 Task: Search one way flight ticket for 2 adults, 4 children and 1 infant on lap in business from Tinian Island: Tinian International Airport (west Tinian) to Rockford: Chicago Rockford International Airport(was Northwest Chicagoland Regional Airport At Rockford) on 5-1-2023. Choice of flights is Alaska. Number of bags: 1 carry on bag. Price is upto 73000. Outbound departure time preference is 7:45.
Action: Mouse moved to (292, 502)
Screenshot: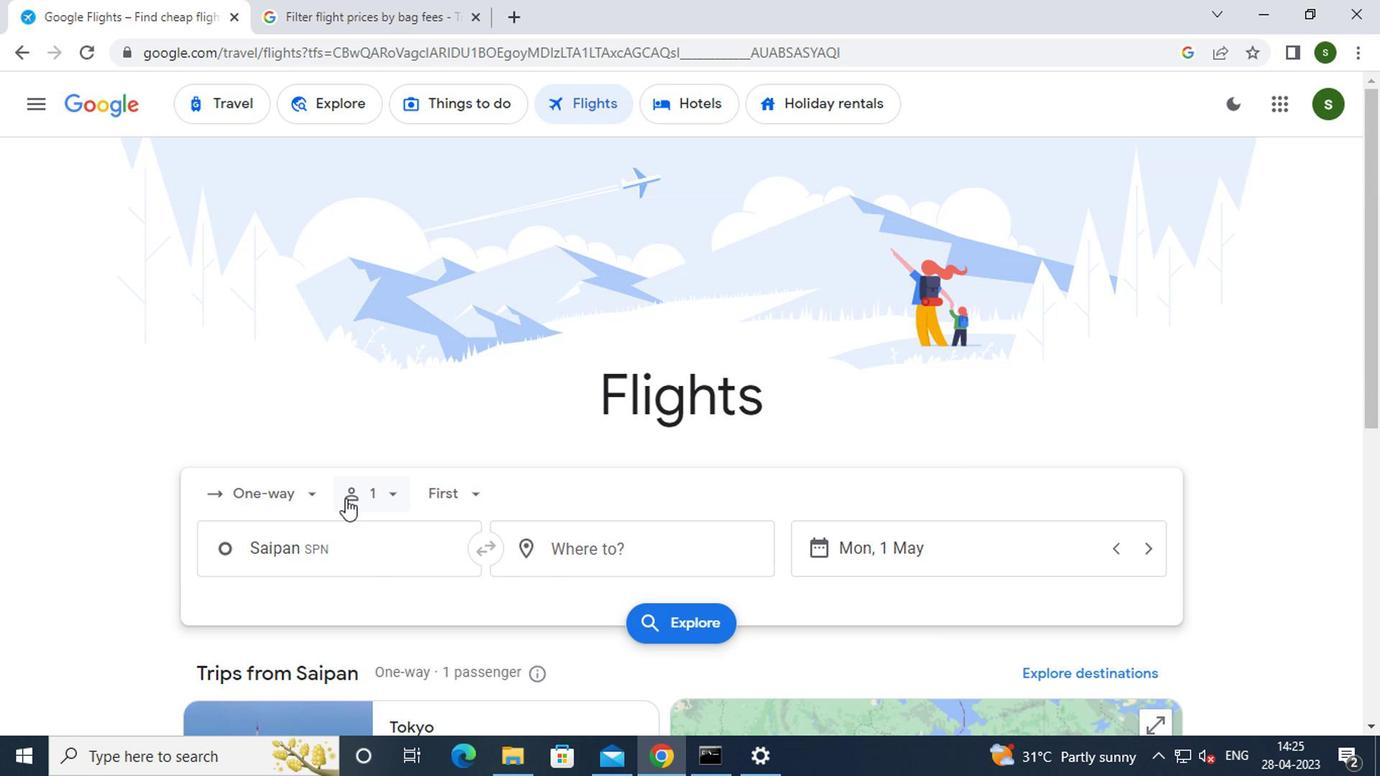 
Action: Mouse pressed left at (292, 502)
Screenshot: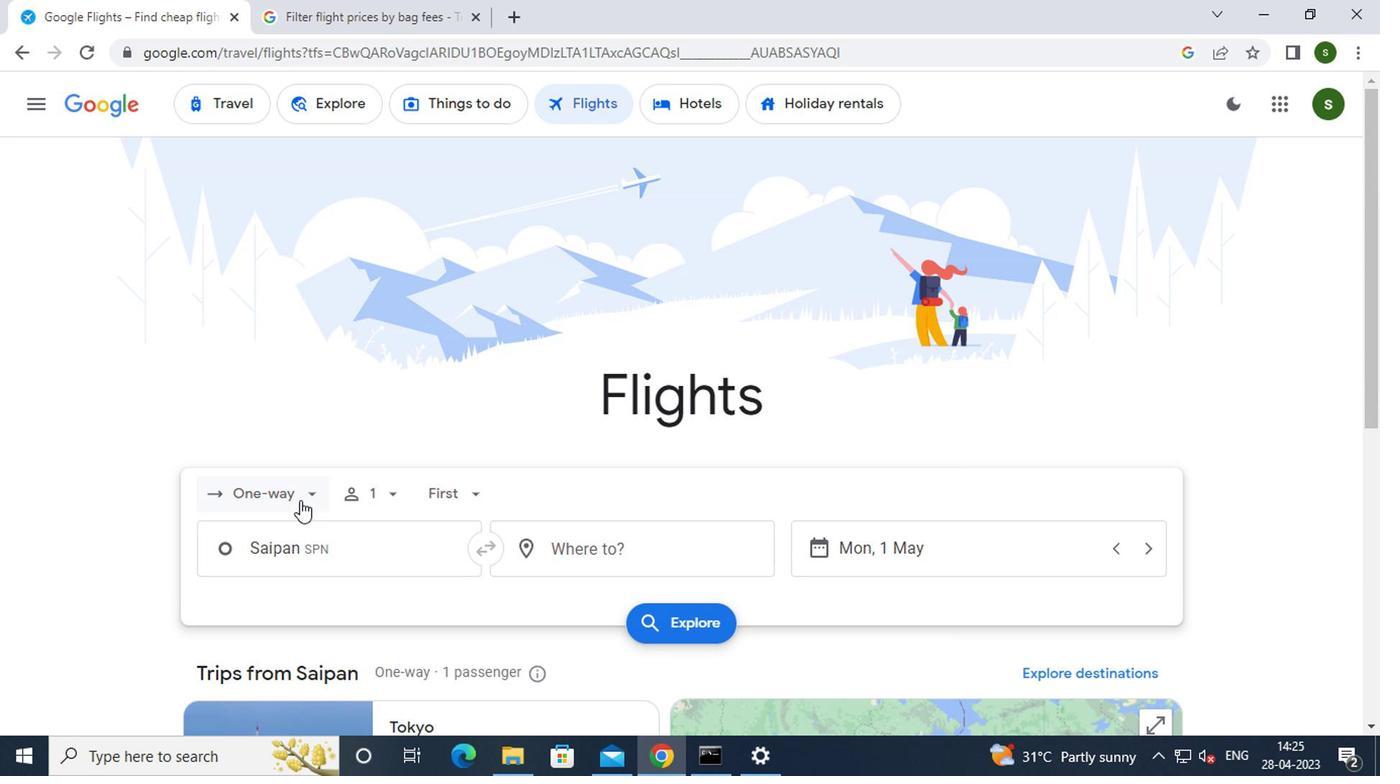 
Action: Mouse moved to (286, 601)
Screenshot: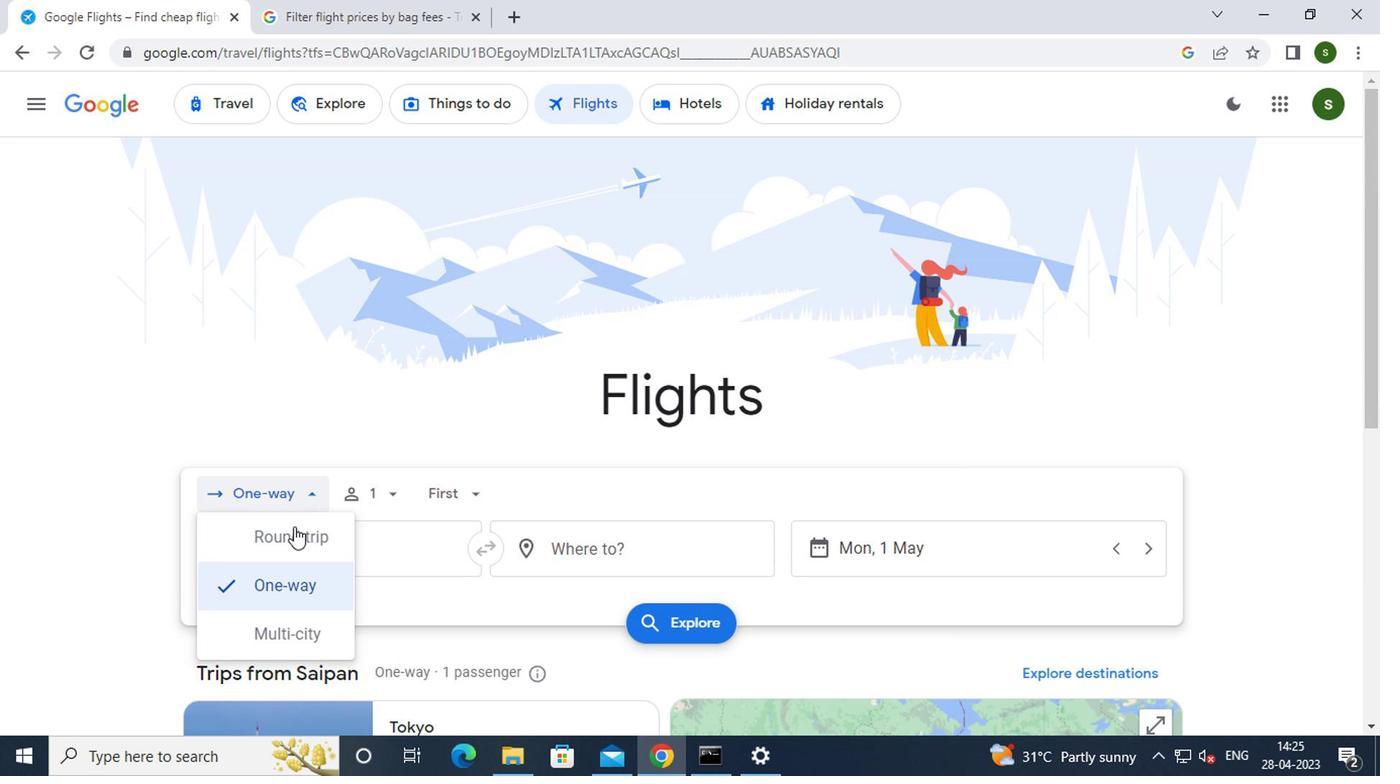 
Action: Mouse pressed left at (286, 601)
Screenshot: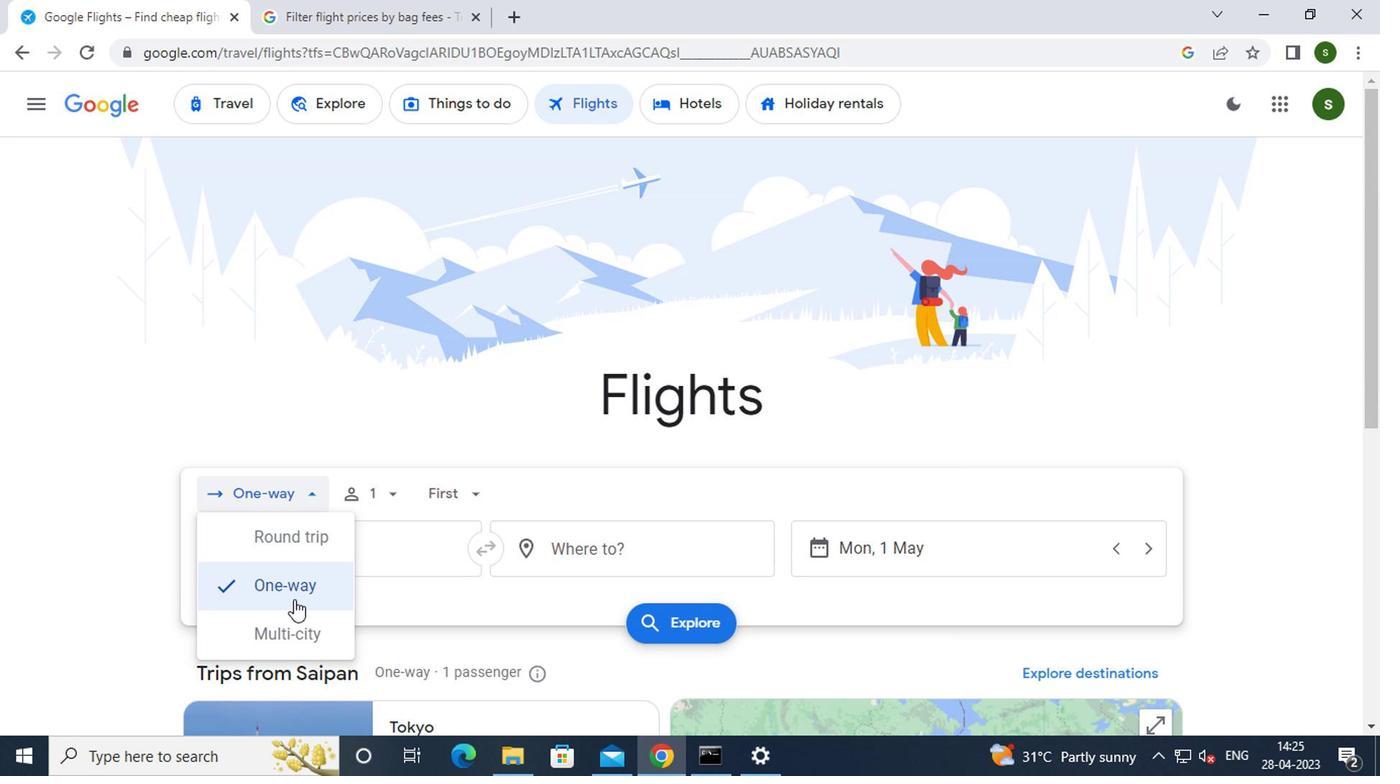 
Action: Mouse moved to (388, 486)
Screenshot: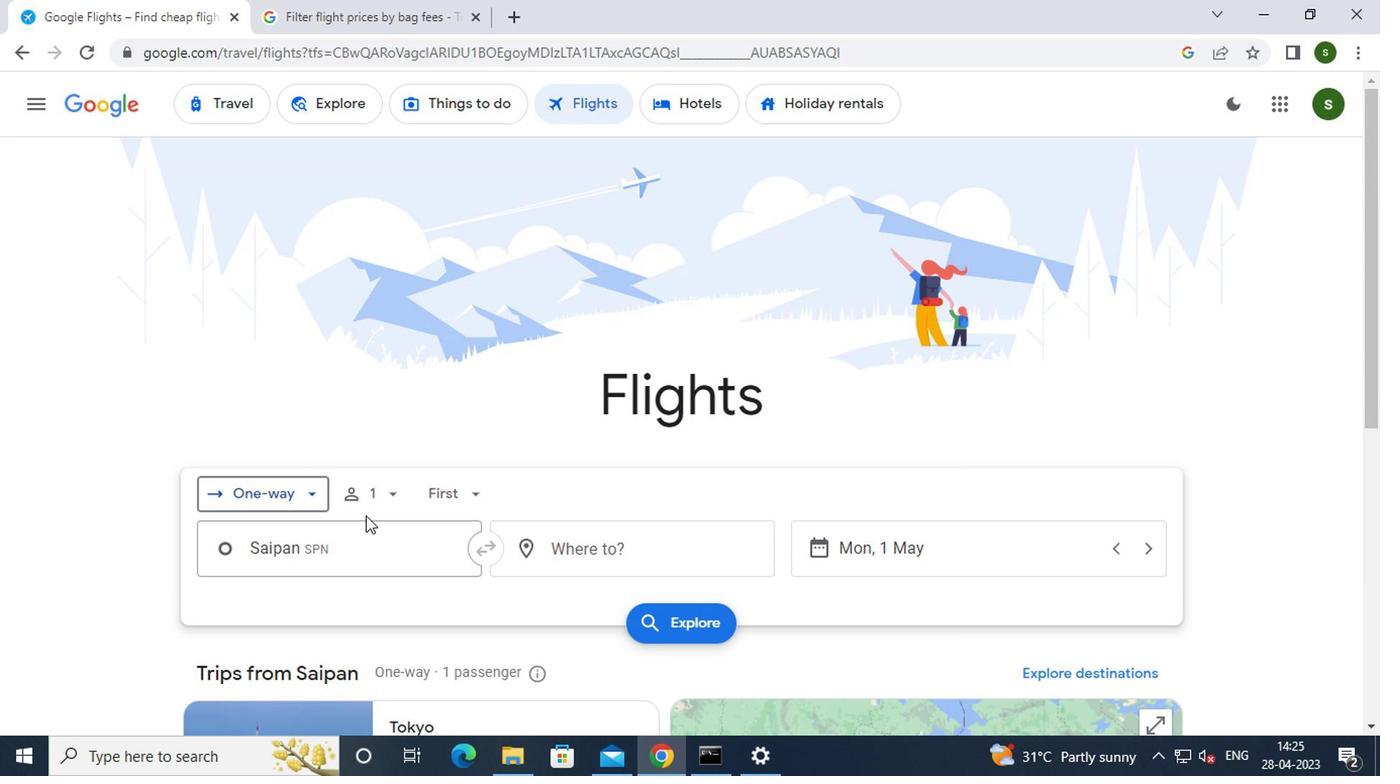 
Action: Mouse pressed left at (388, 486)
Screenshot: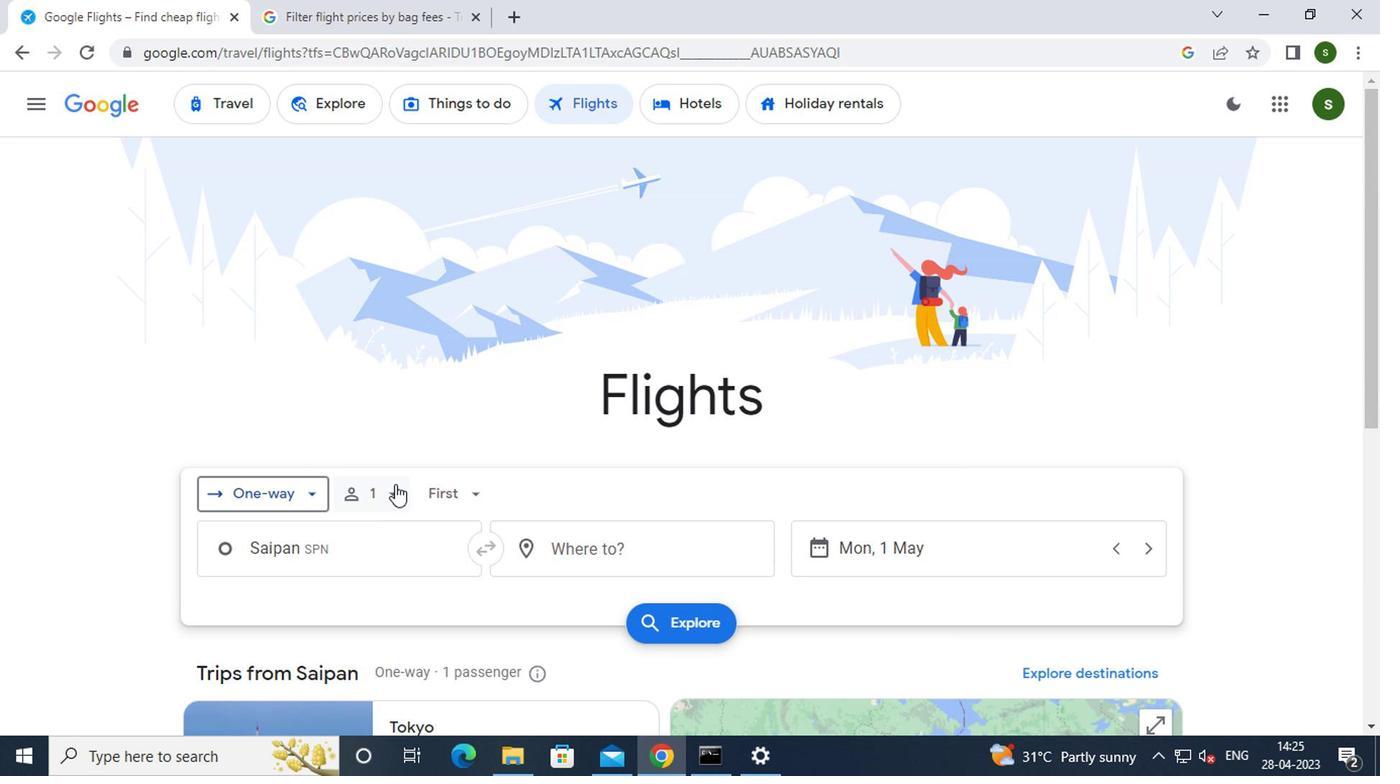 
Action: Mouse moved to (537, 542)
Screenshot: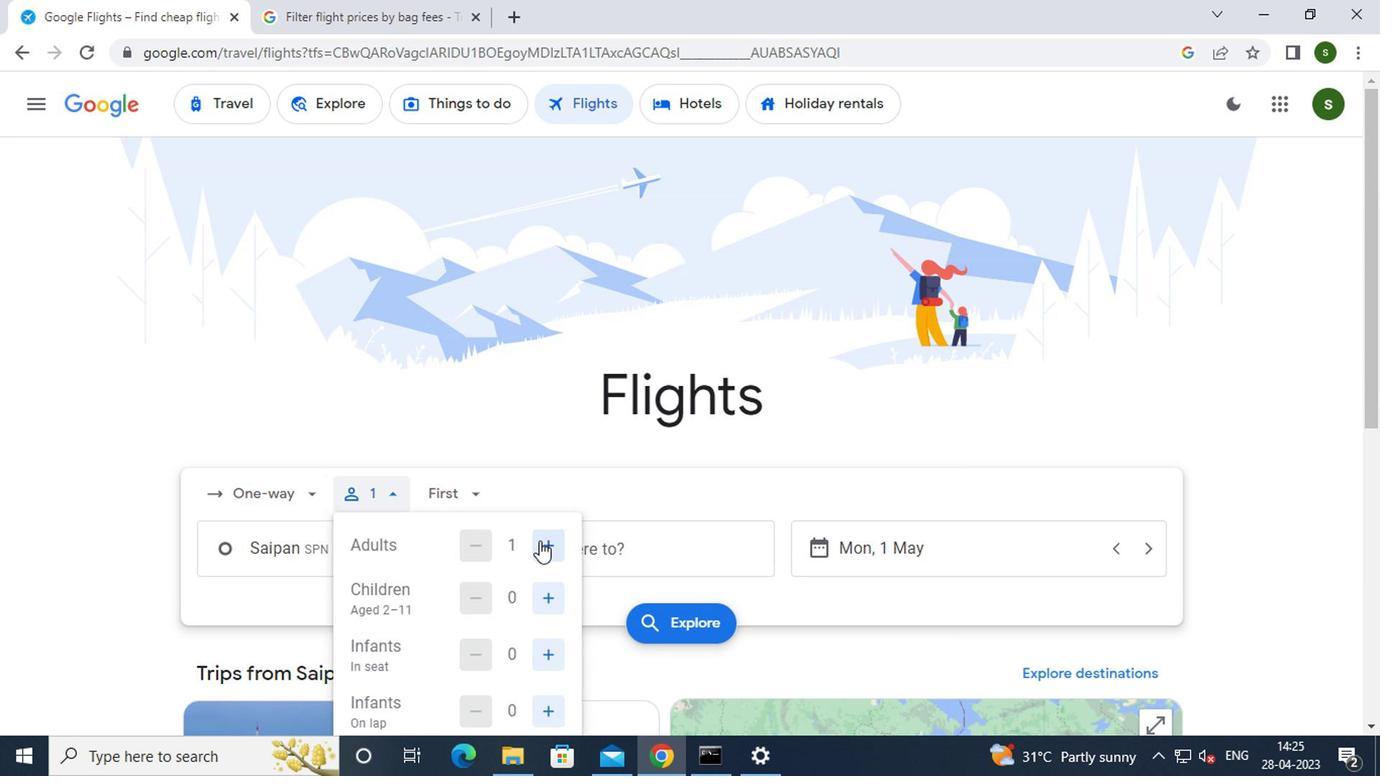 
Action: Mouse pressed left at (537, 542)
Screenshot: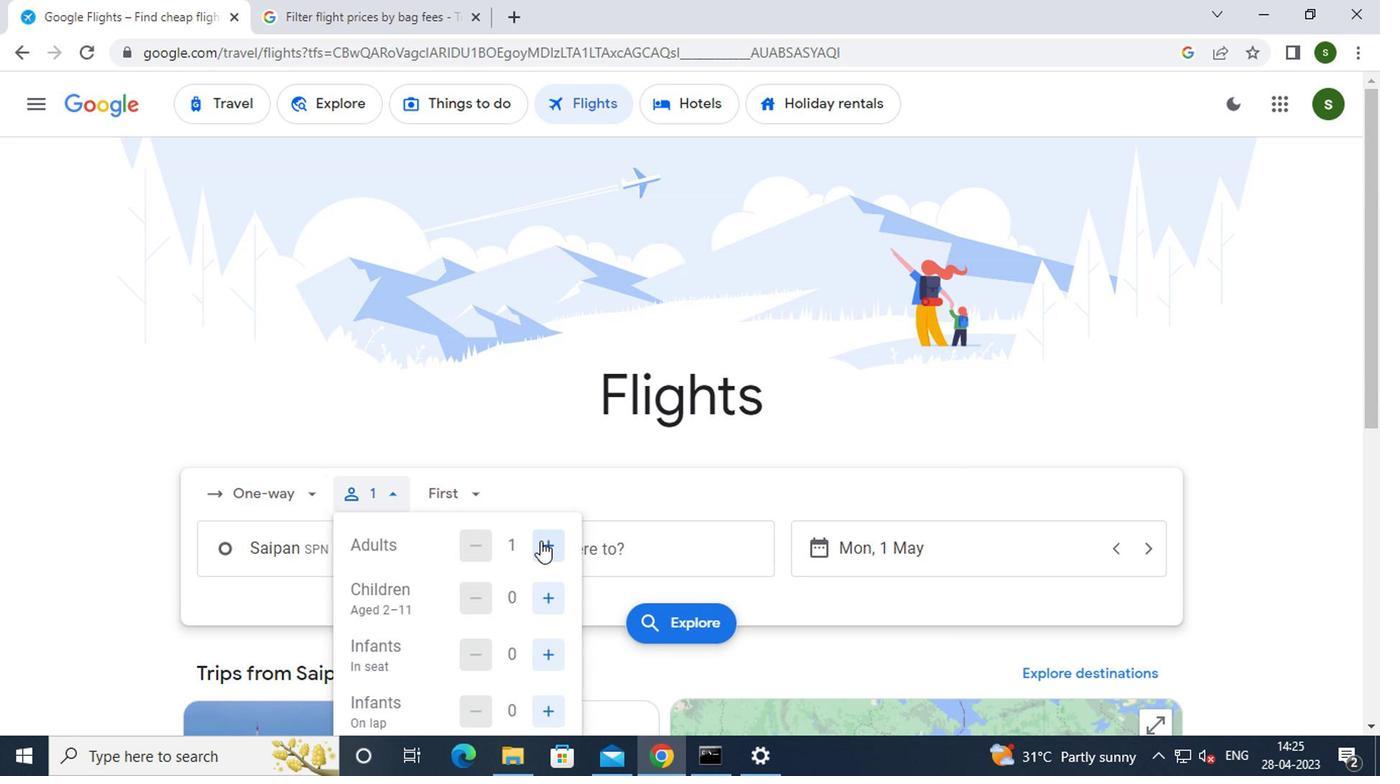 
Action: Mouse moved to (550, 592)
Screenshot: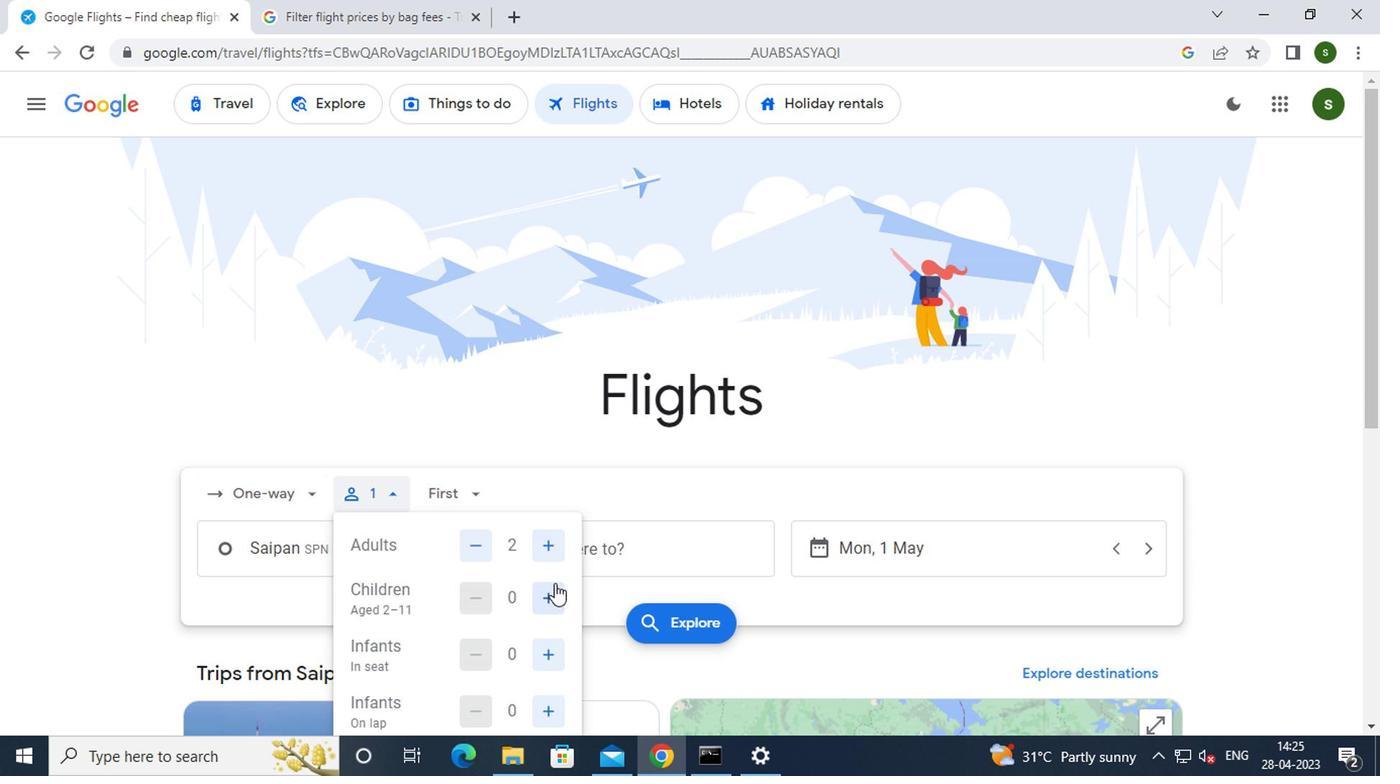 
Action: Mouse pressed left at (550, 592)
Screenshot: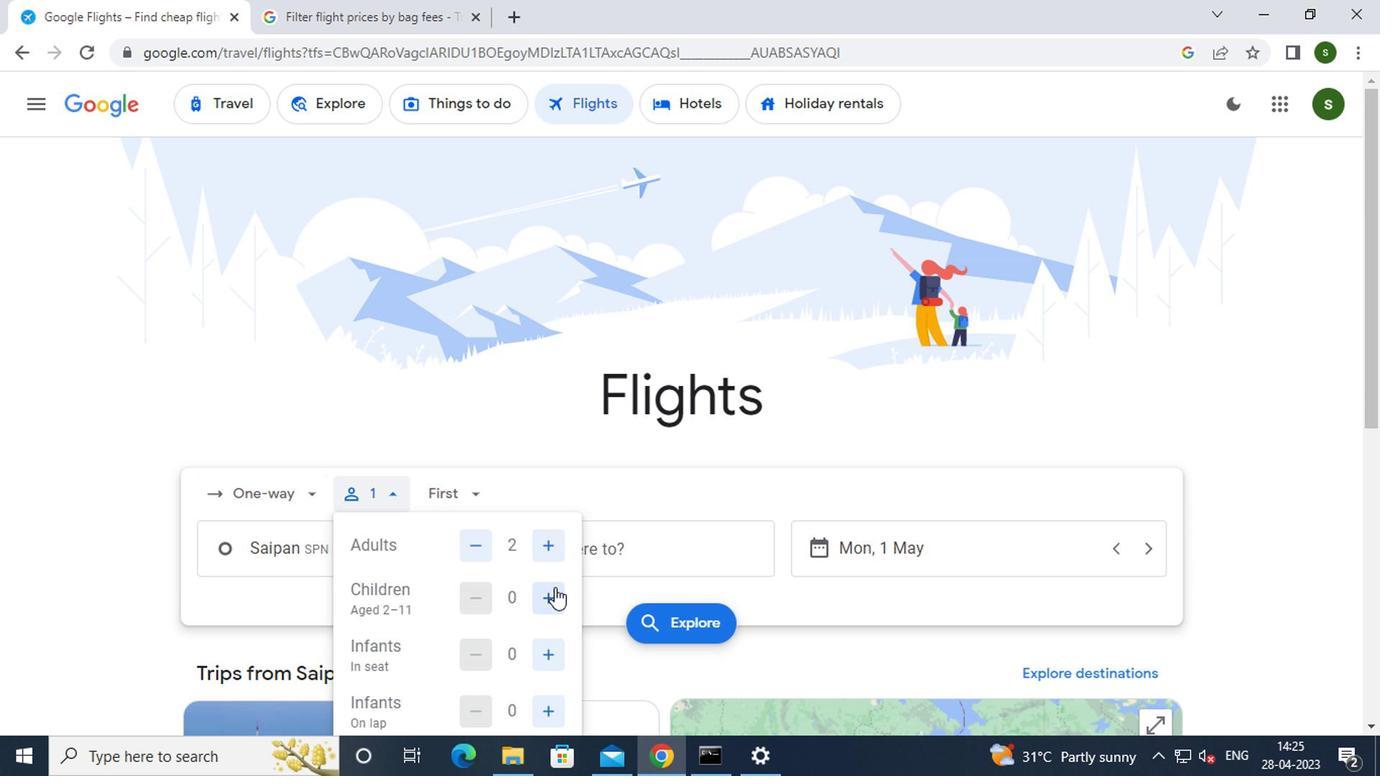 
Action: Mouse pressed left at (550, 592)
Screenshot: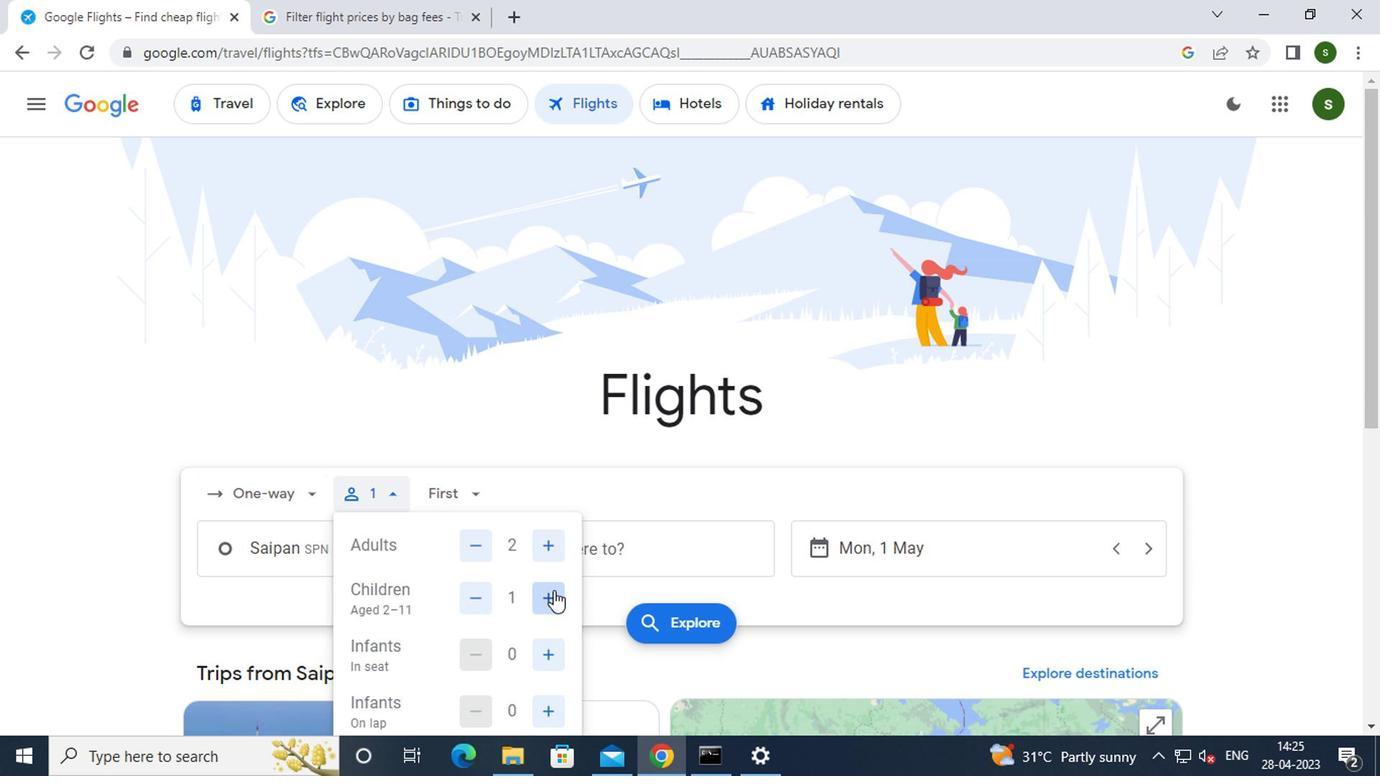 
Action: Mouse pressed left at (550, 592)
Screenshot: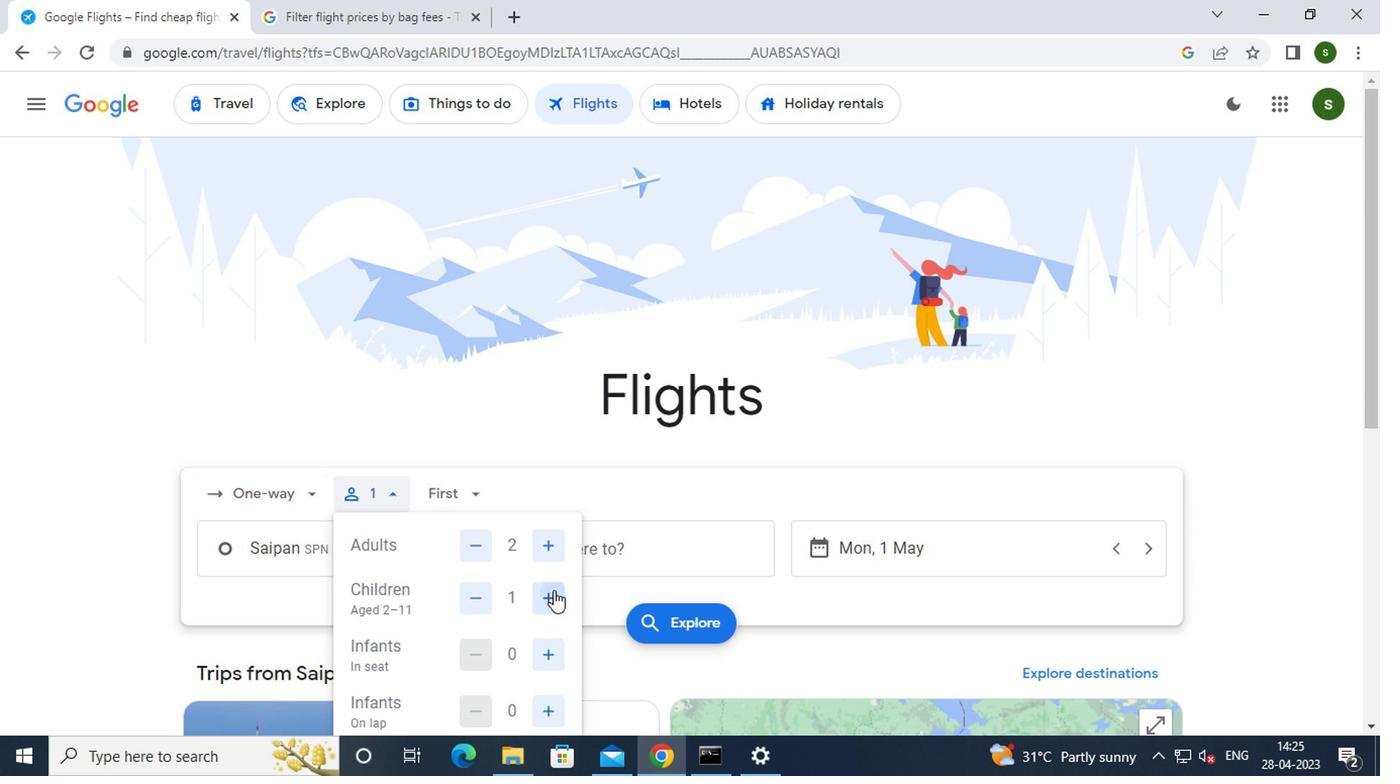 
Action: Mouse pressed left at (550, 592)
Screenshot: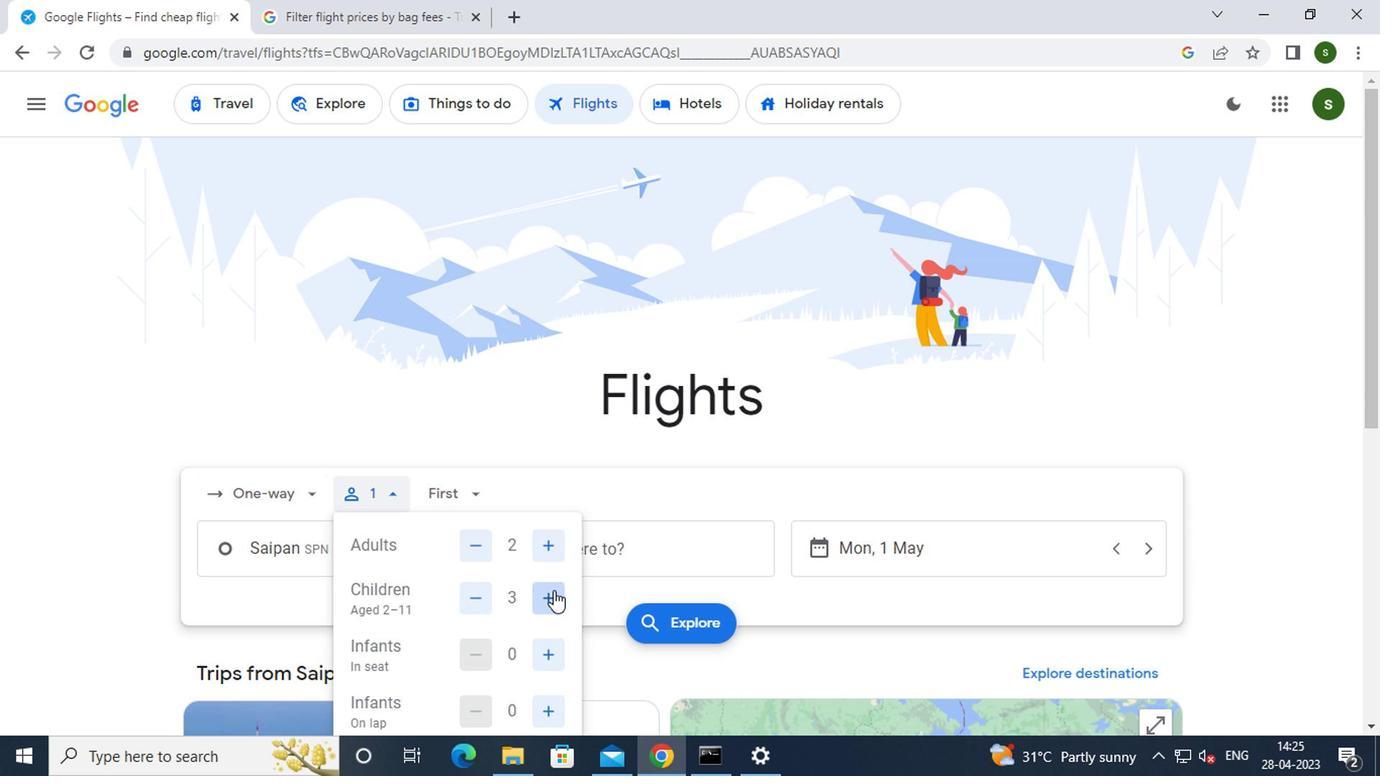 
Action: Mouse moved to (543, 713)
Screenshot: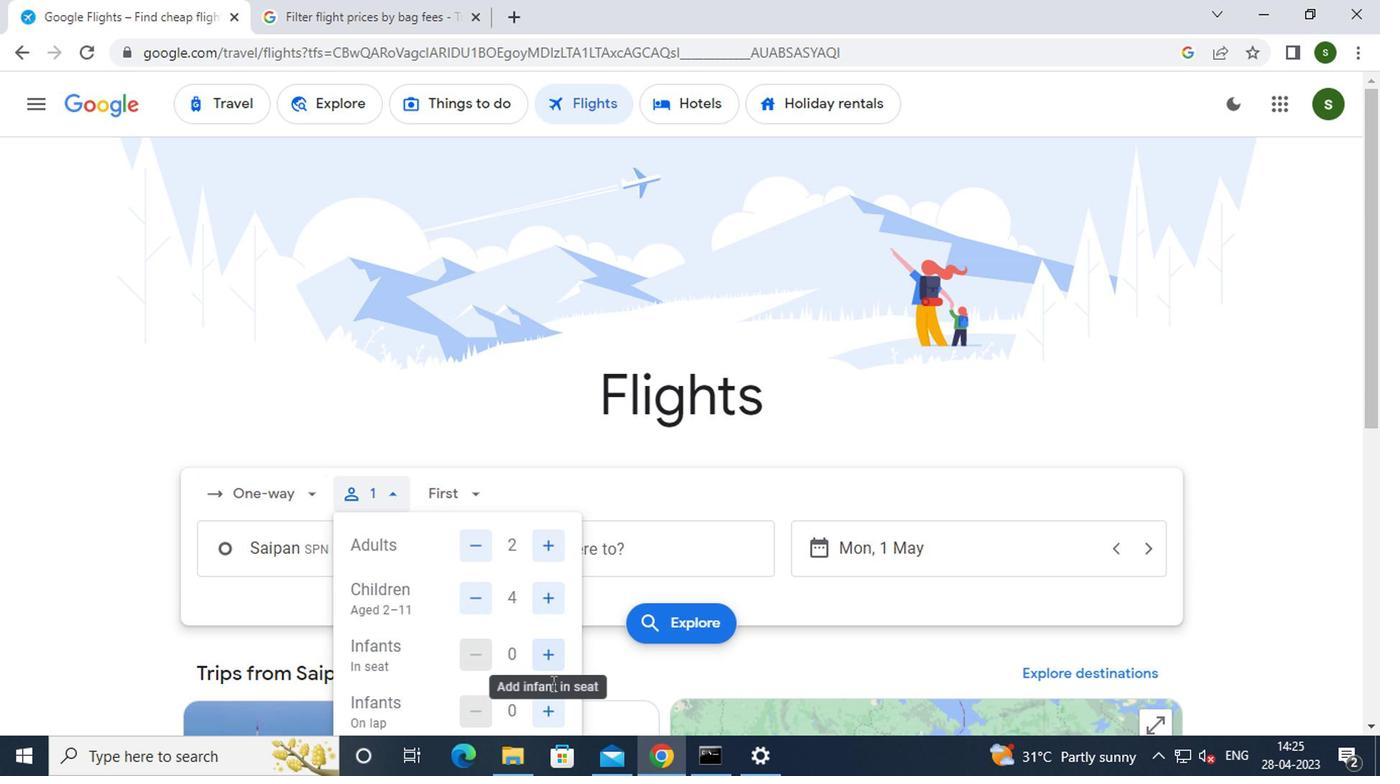 
Action: Mouse pressed left at (543, 713)
Screenshot: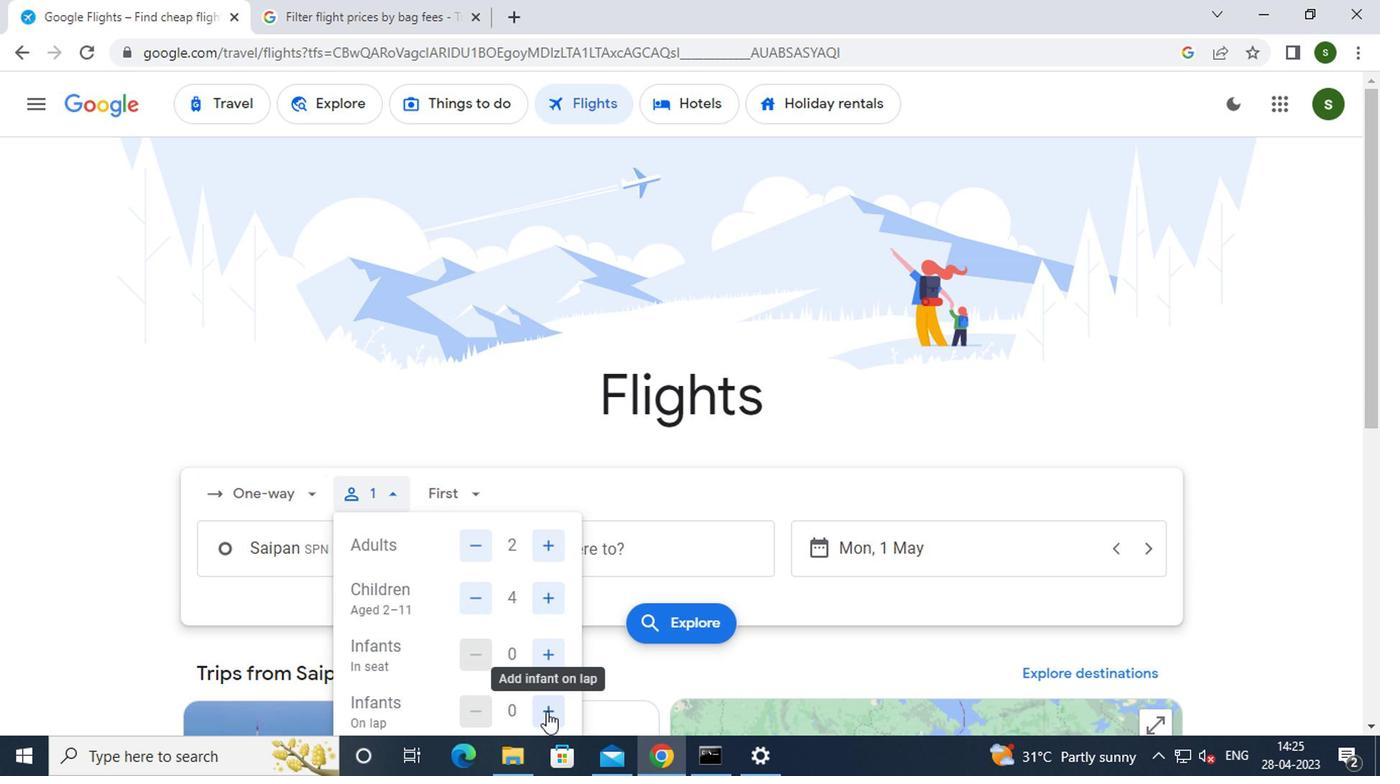 
Action: Mouse moved to (483, 494)
Screenshot: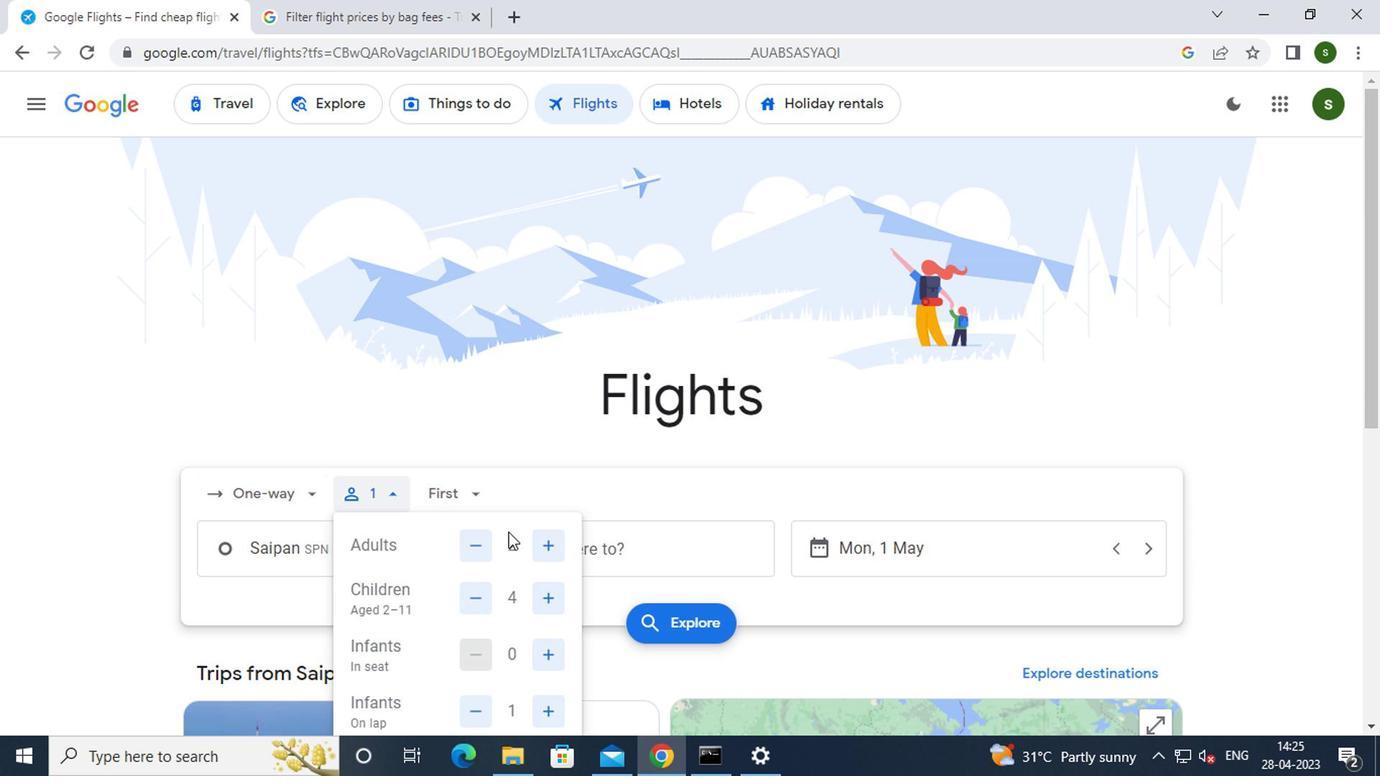 
Action: Mouse pressed left at (483, 494)
Screenshot: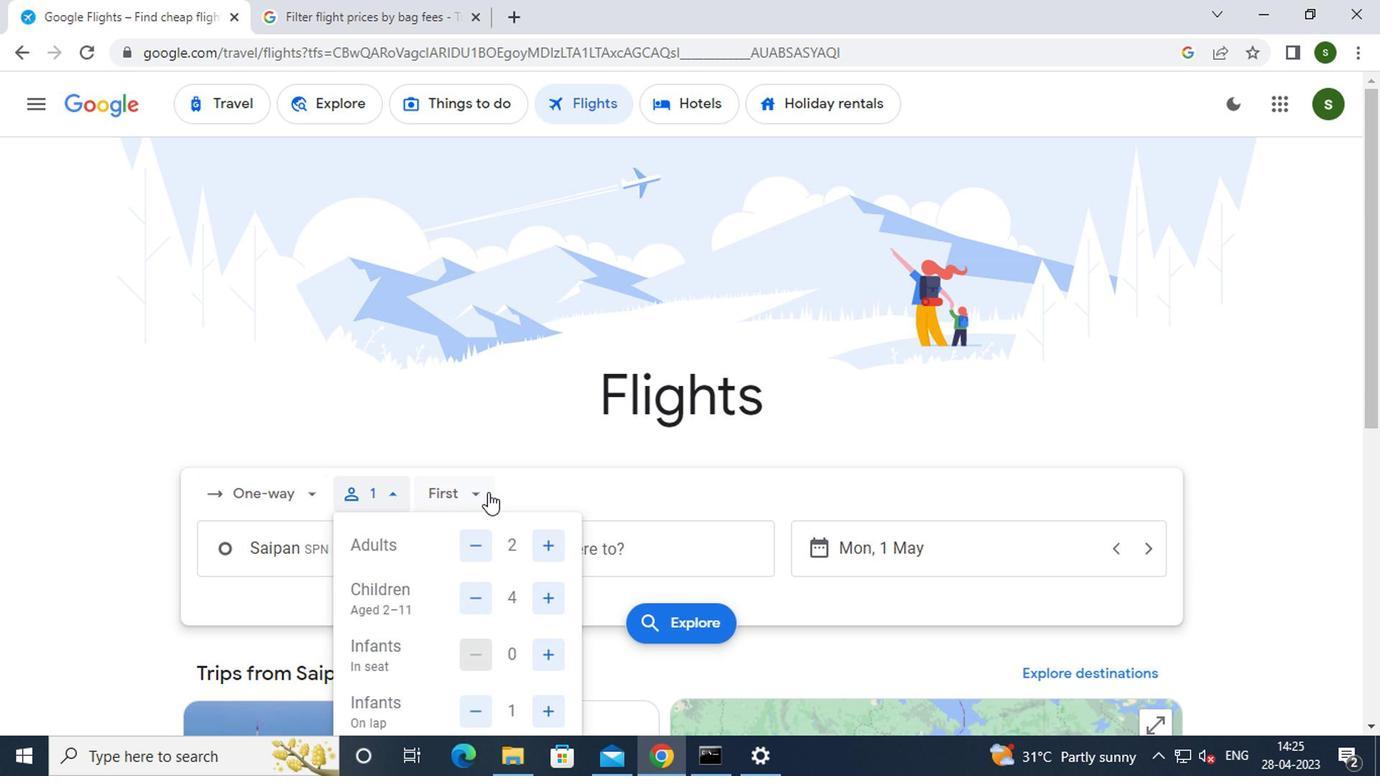 
Action: Mouse moved to (506, 624)
Screenshot: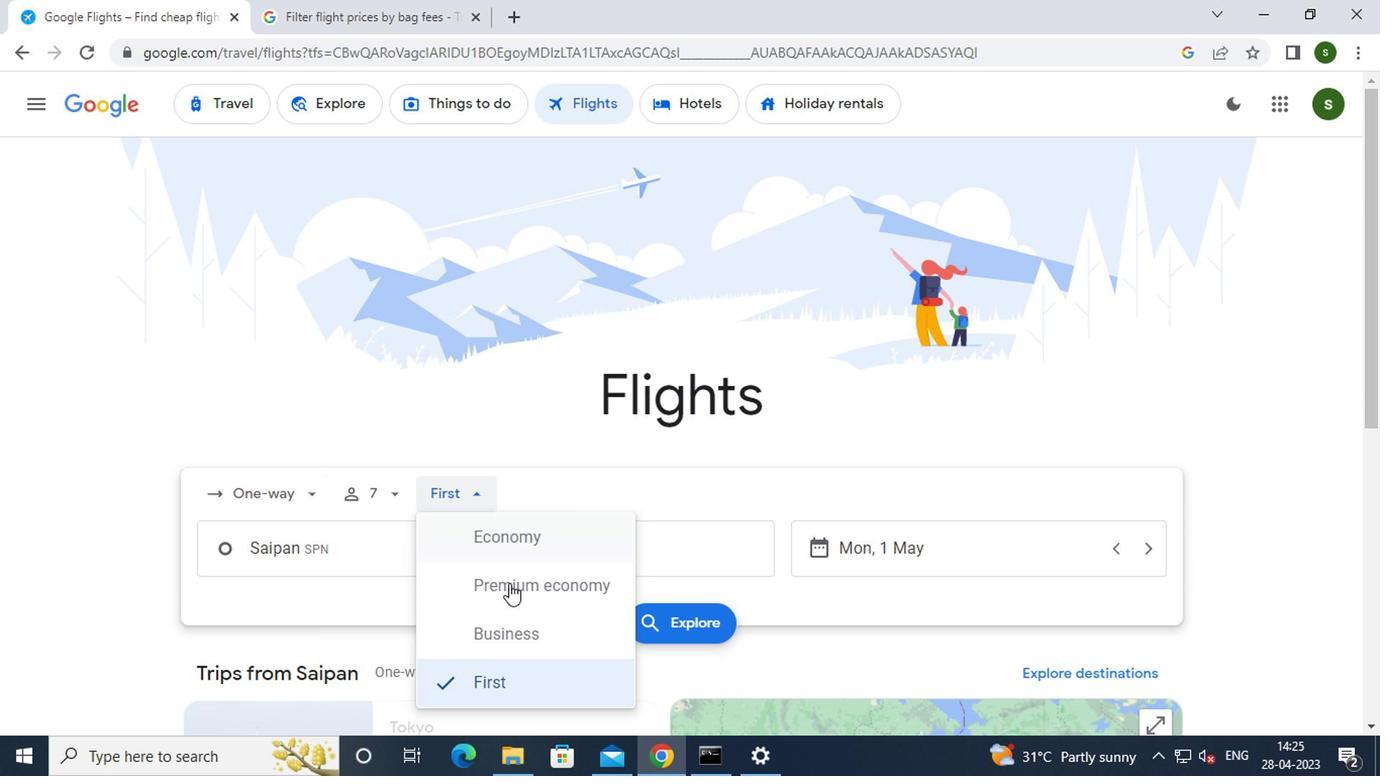 
Action: Mouse pressed left at (506, 624)
Screenshot: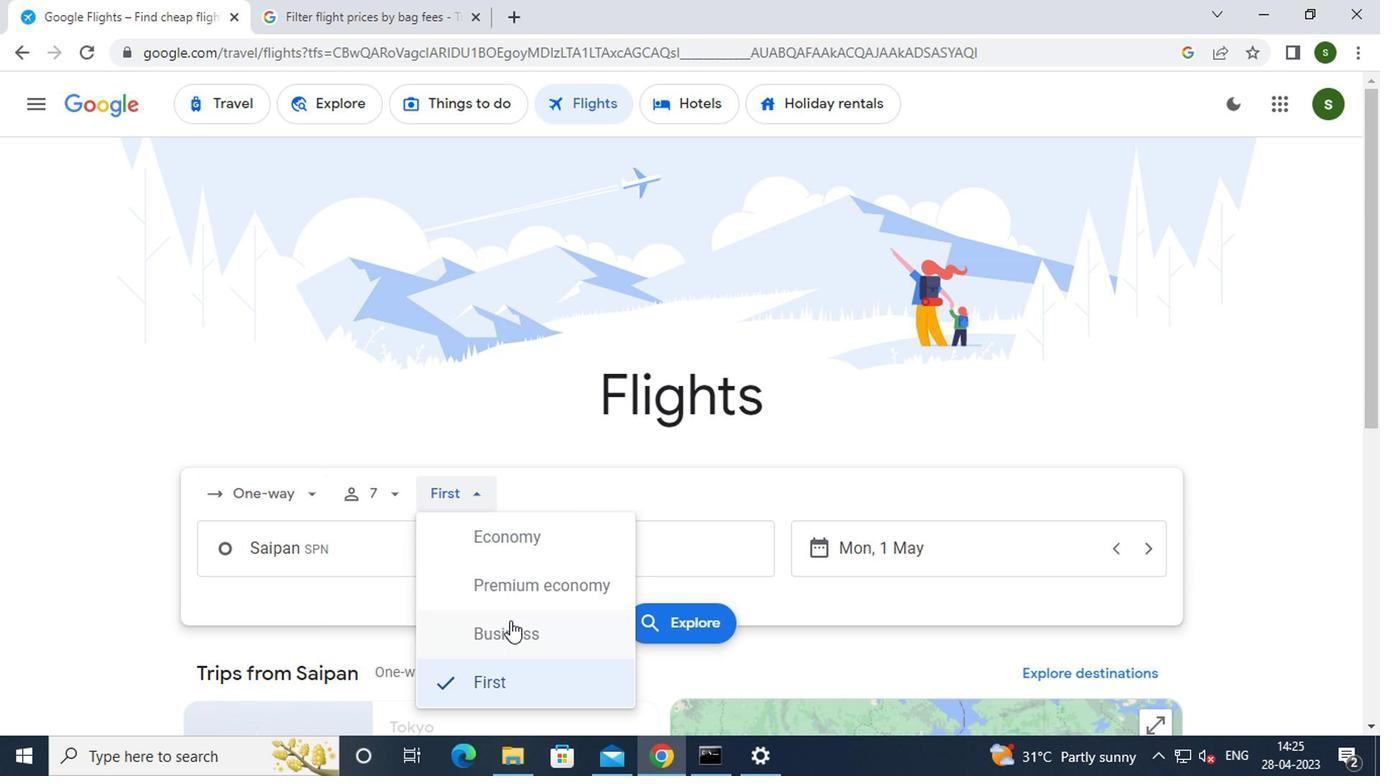 
Action: Mouse moved to (347, 554)
Screenshot: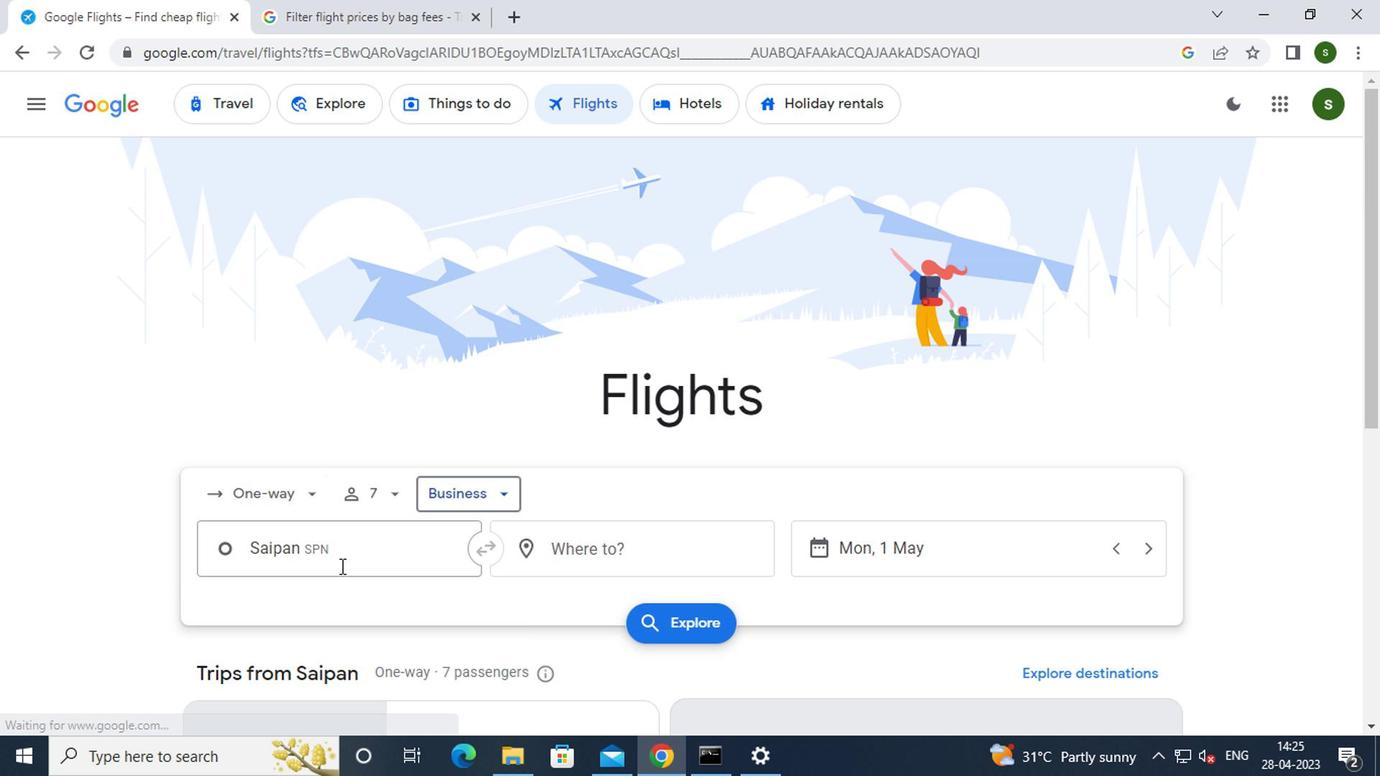 
Action: Mouse pressed left at (347, 554)
Screenshot: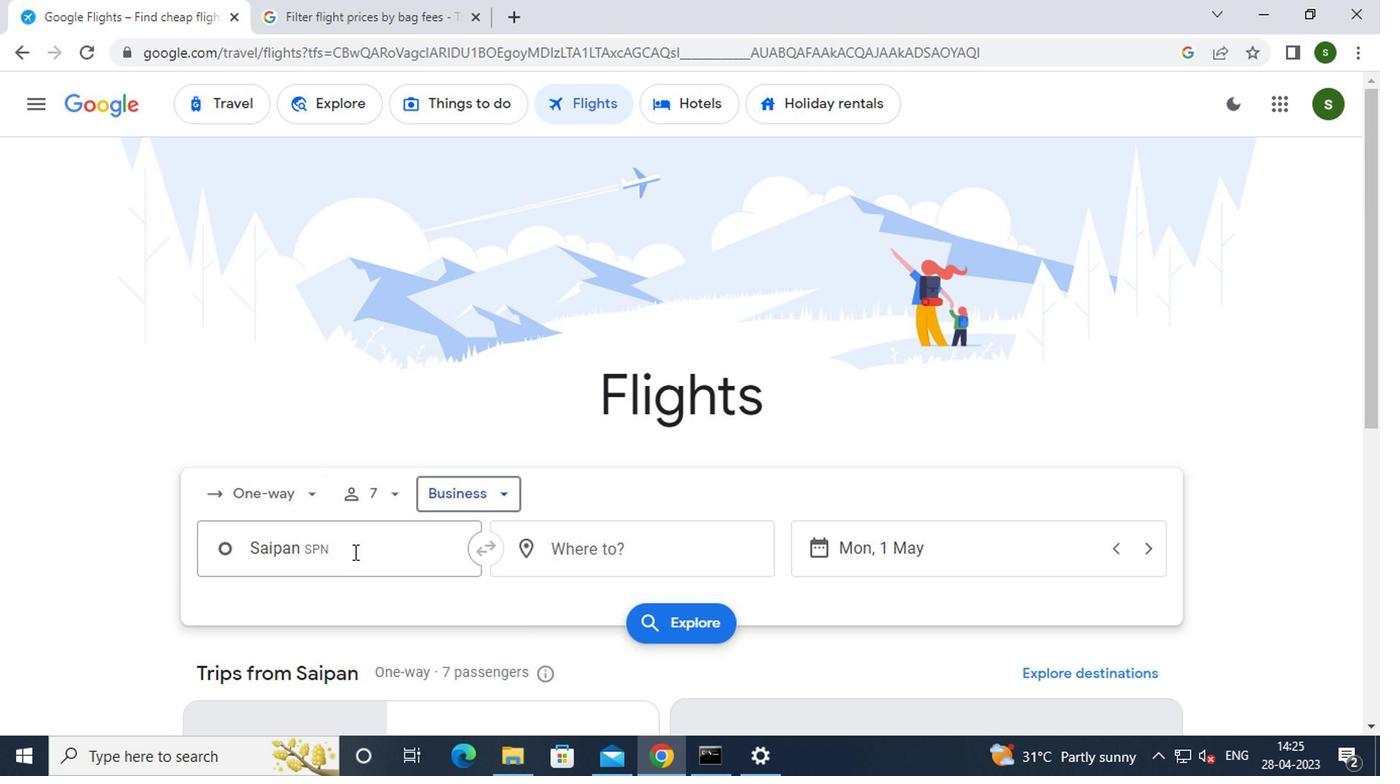 
Action: Key pressed t<Key.caps_lock>inian
Screenshot: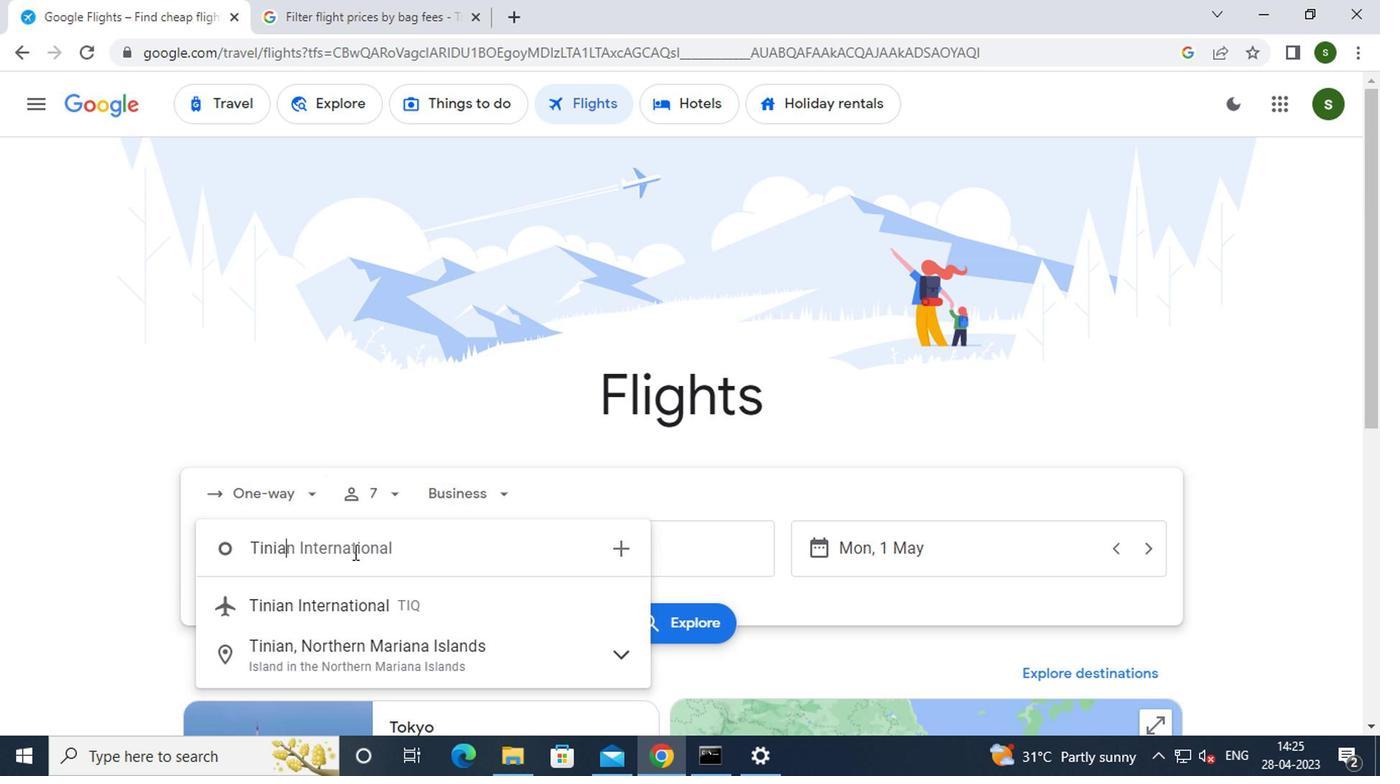 
Action: Mouse moved to (424, 607)
Screenshot: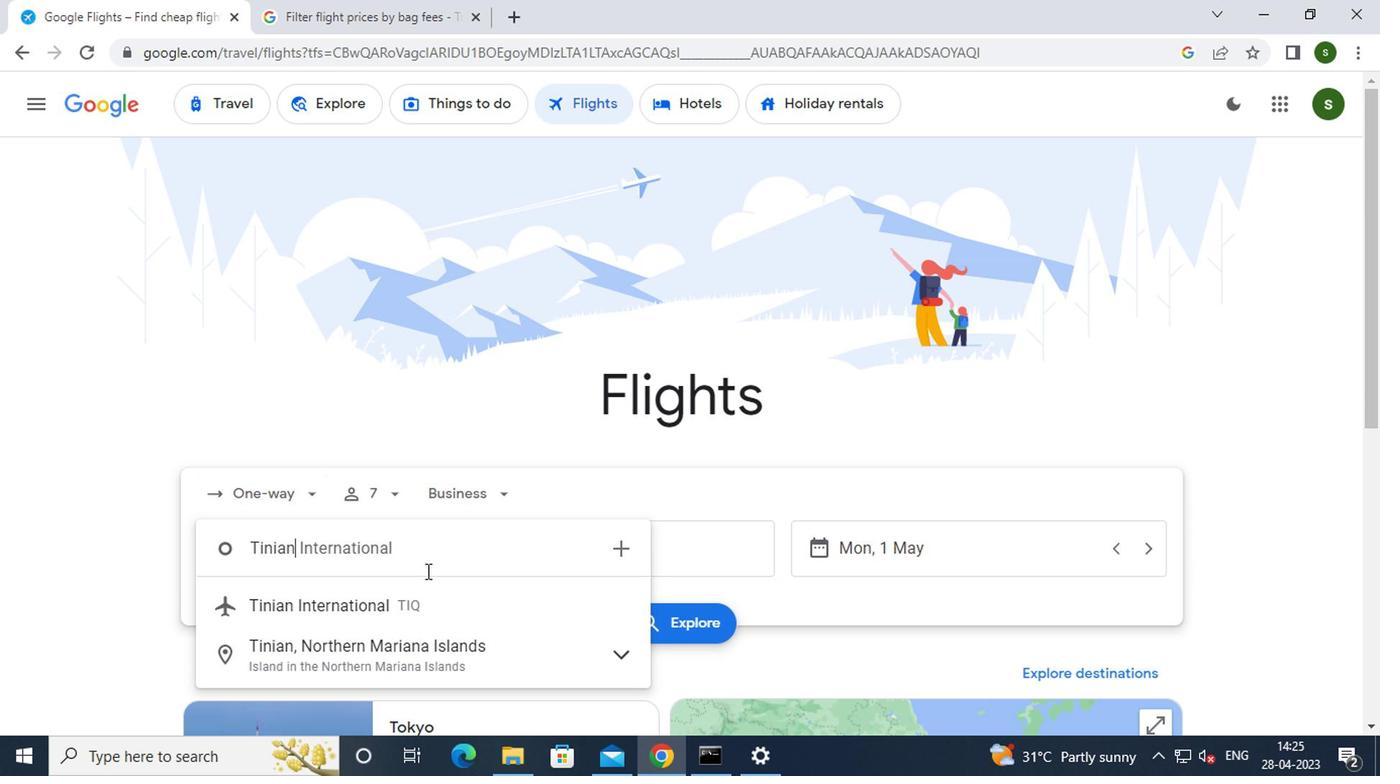 
Action: Mouse pressed left at (424, 607)
Screenshot: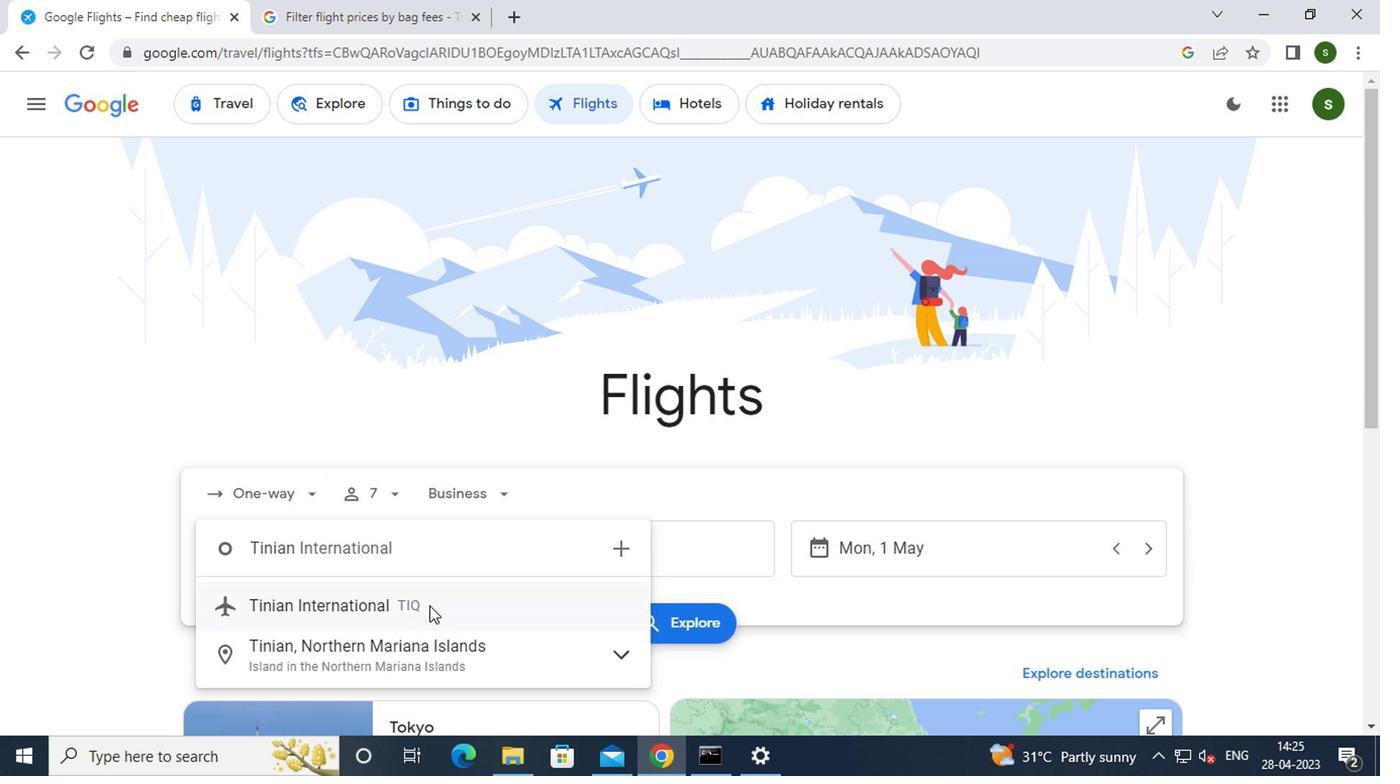 
Action: Mouse moved to (630, 545)
Screenshot: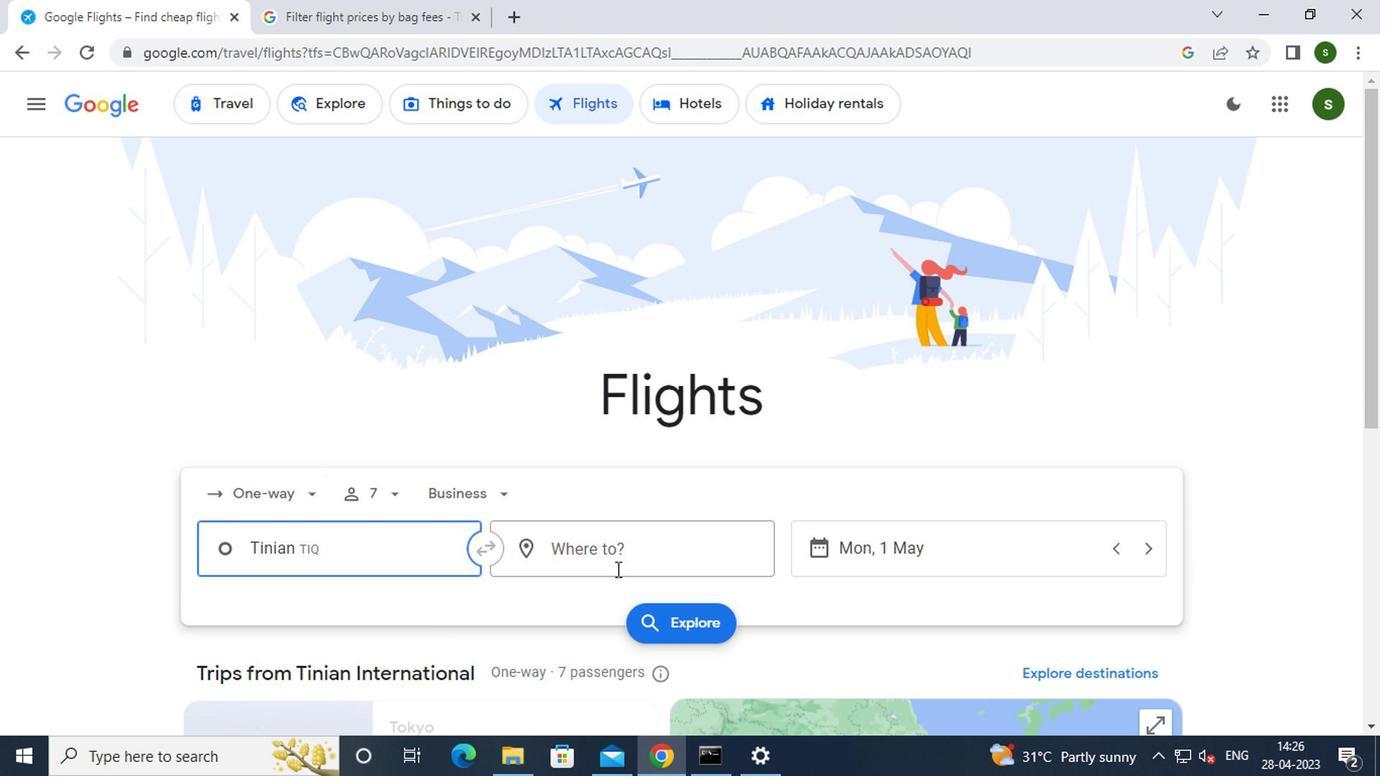 
Action: Mouse pressed left at (630, 545)
Screenshot: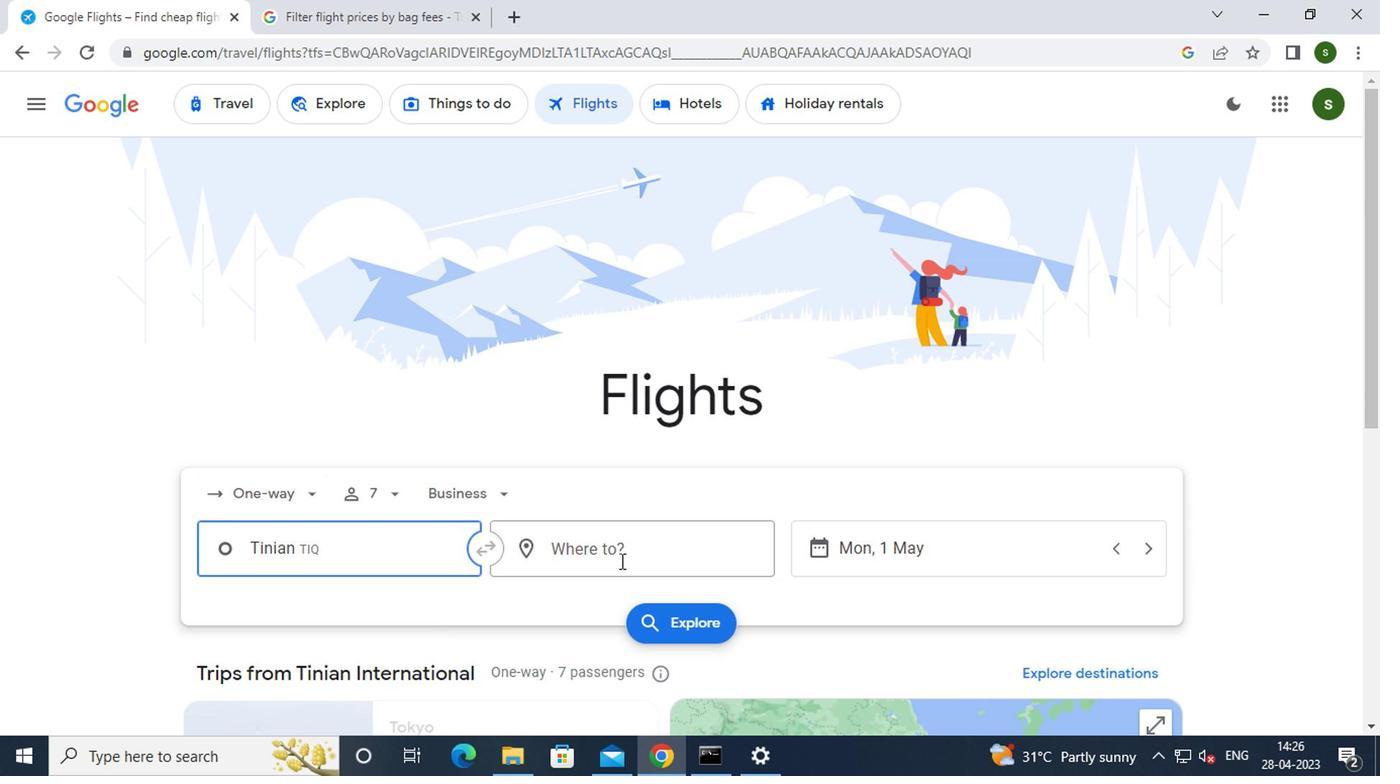 
Action: Key pressed <Key.caps_lock>r<Key.caps_lock>ockford
Screenshot: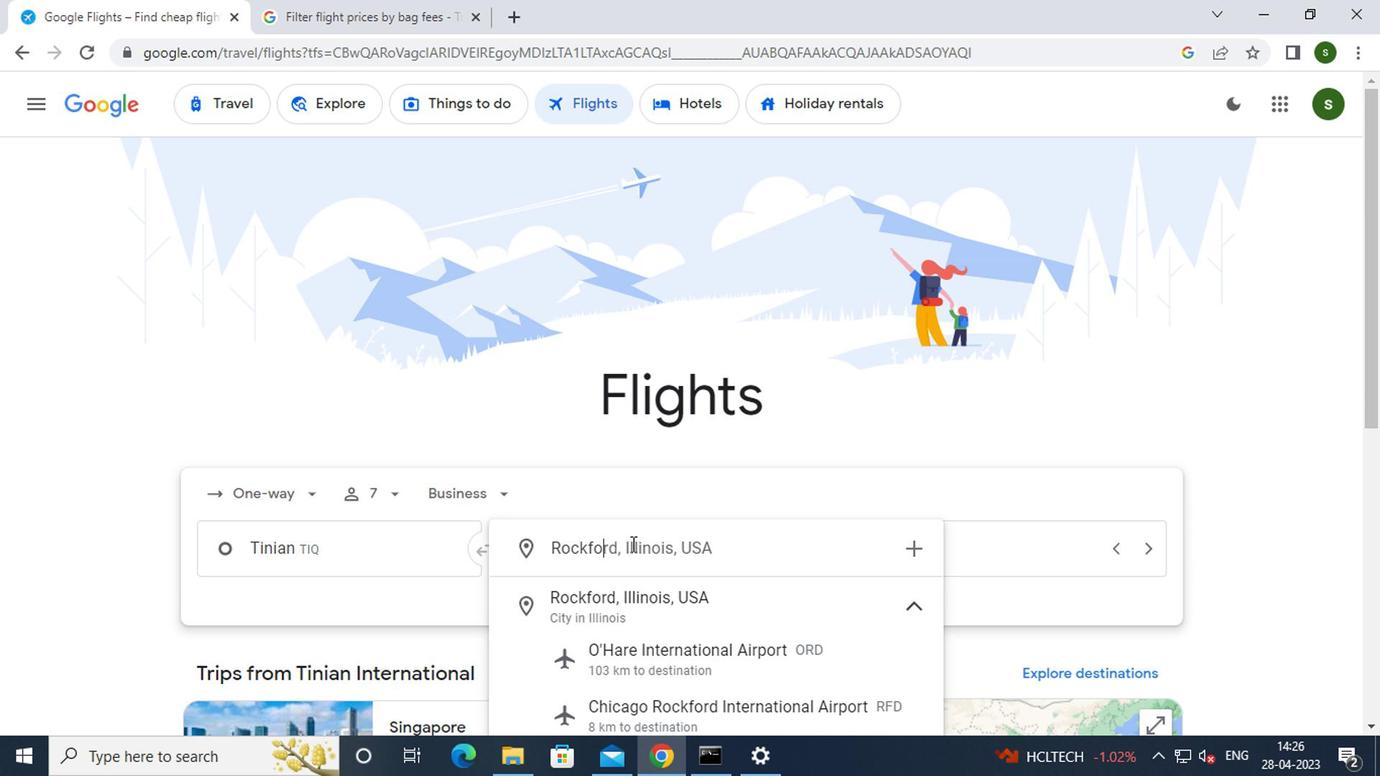 
Action: Mouse moved to (637, 707)
Screenshot: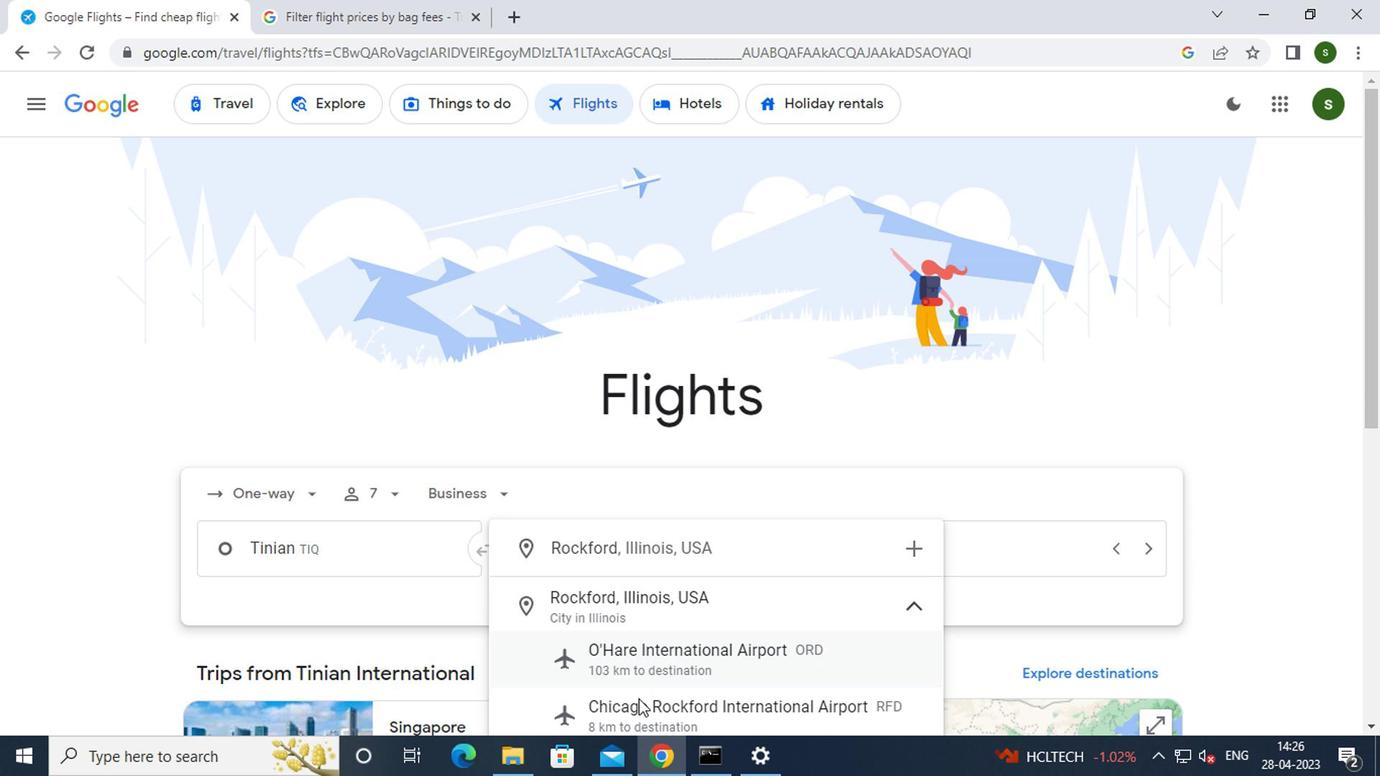 
Action: Mouse pressed left at (637, 707)
Screenshot: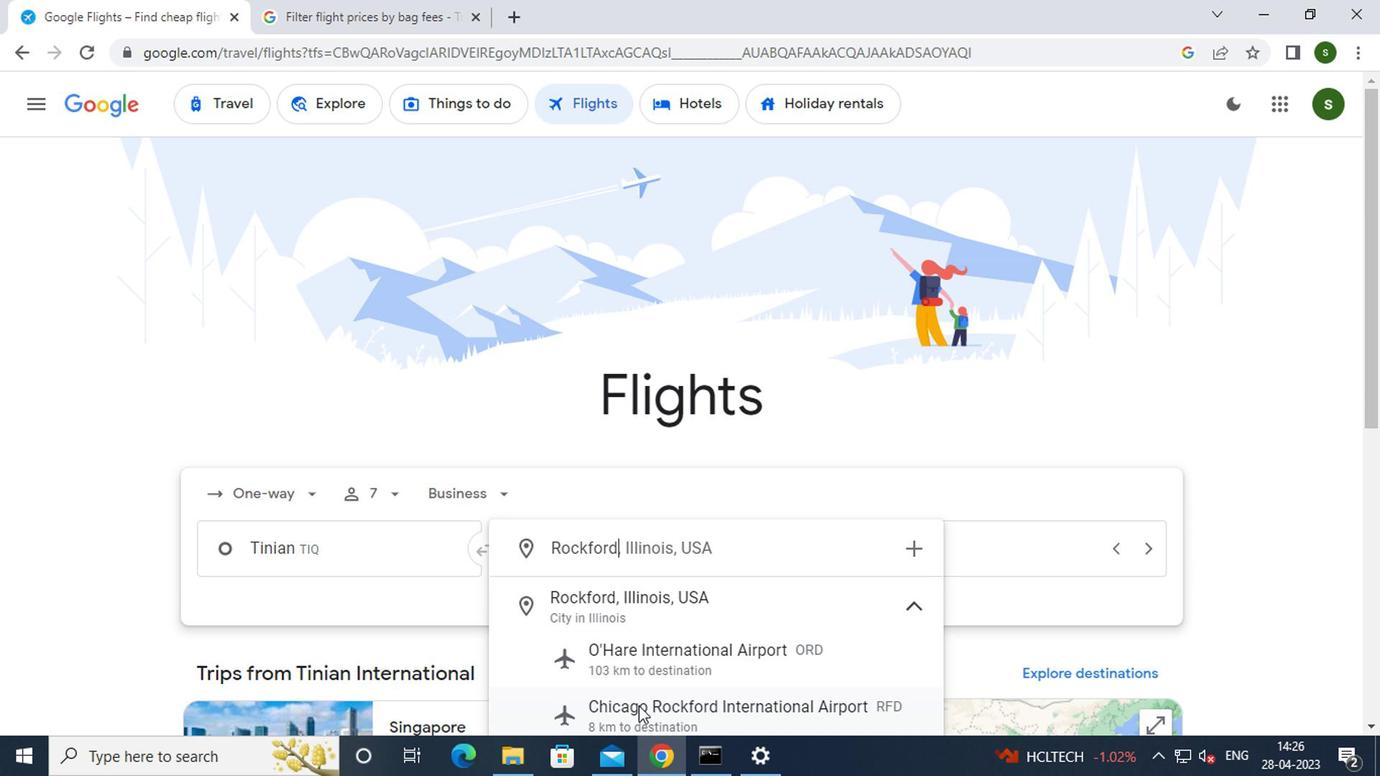 
Action: Mouse moved to (939, 552)
Screenshot: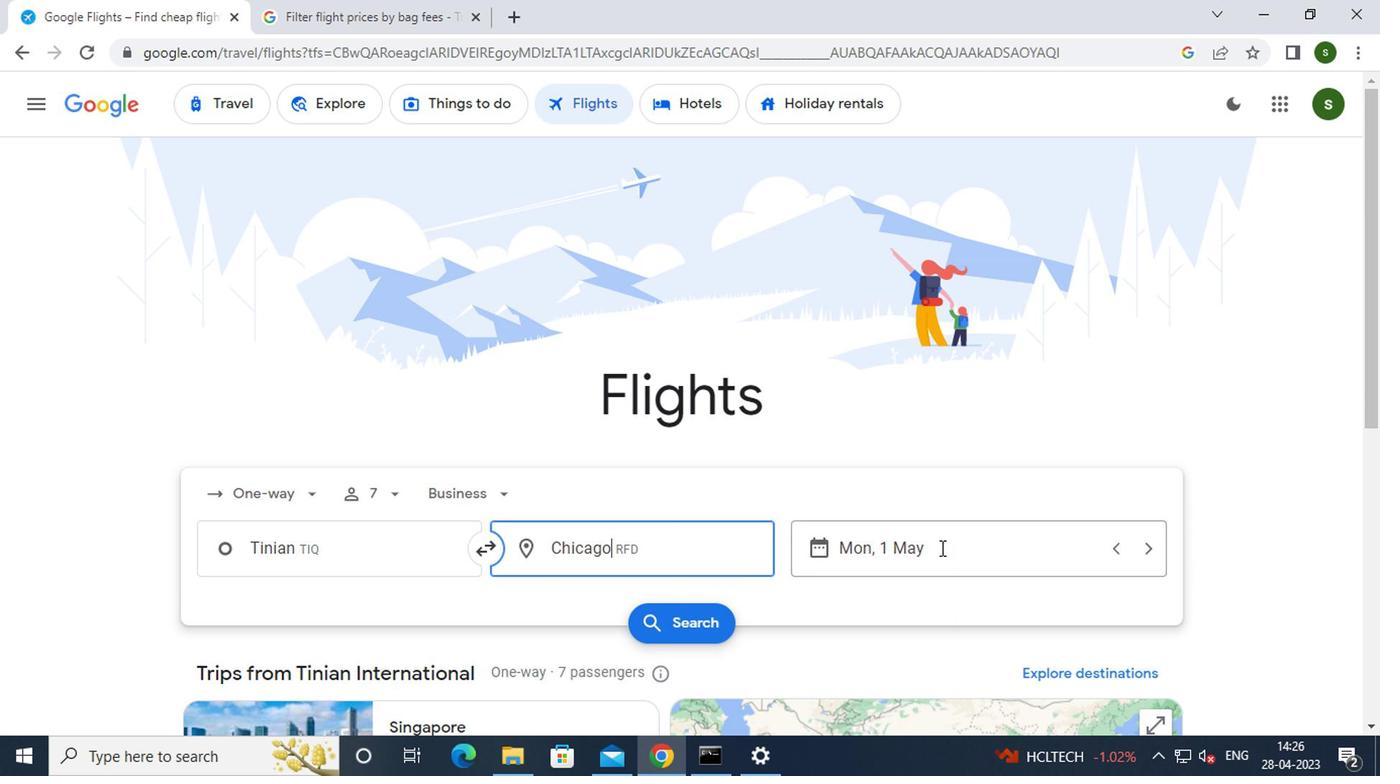 
Action: Mouse pressed left at (939, 552)
Screenshot: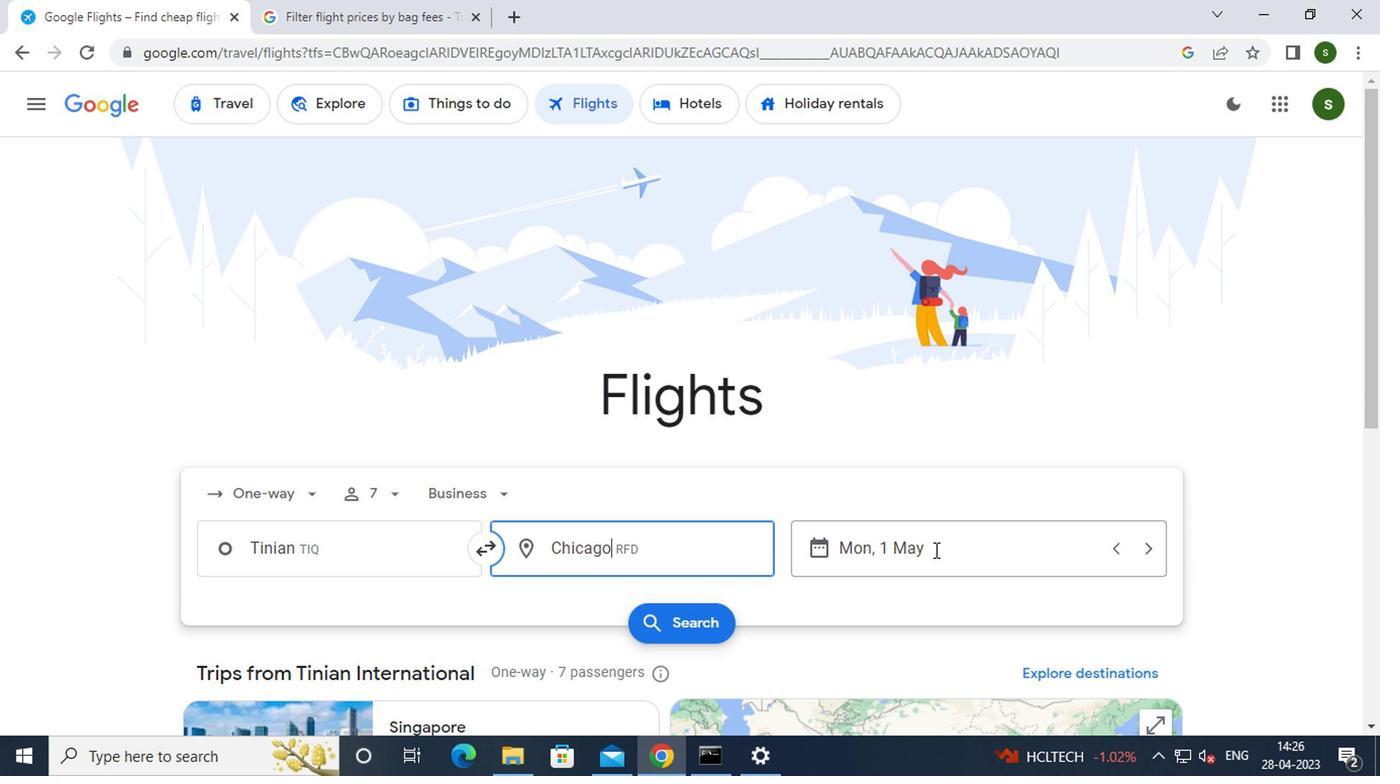
Action: Mouse moved to (877, 364)
Screenshot: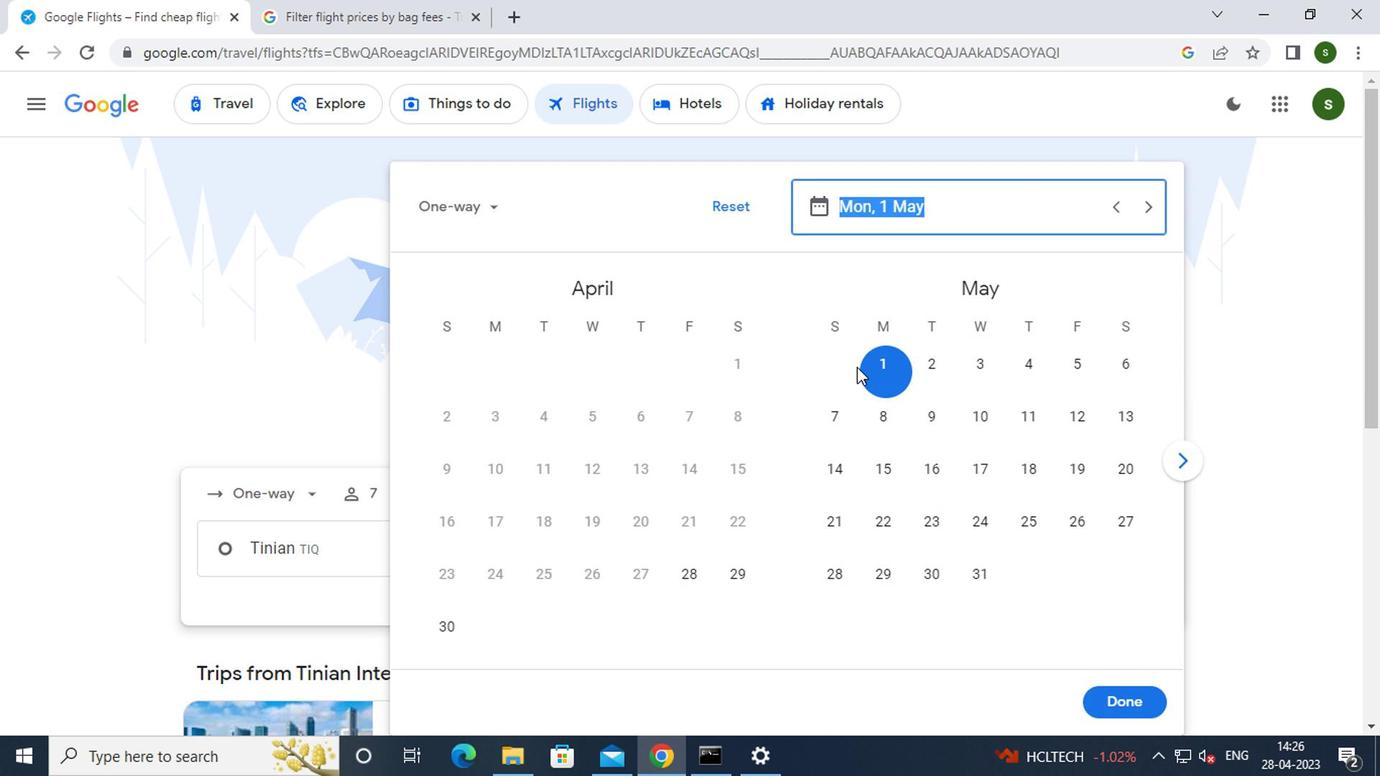 
Action: Mouse pressed left at (877, 364)
Screenshot: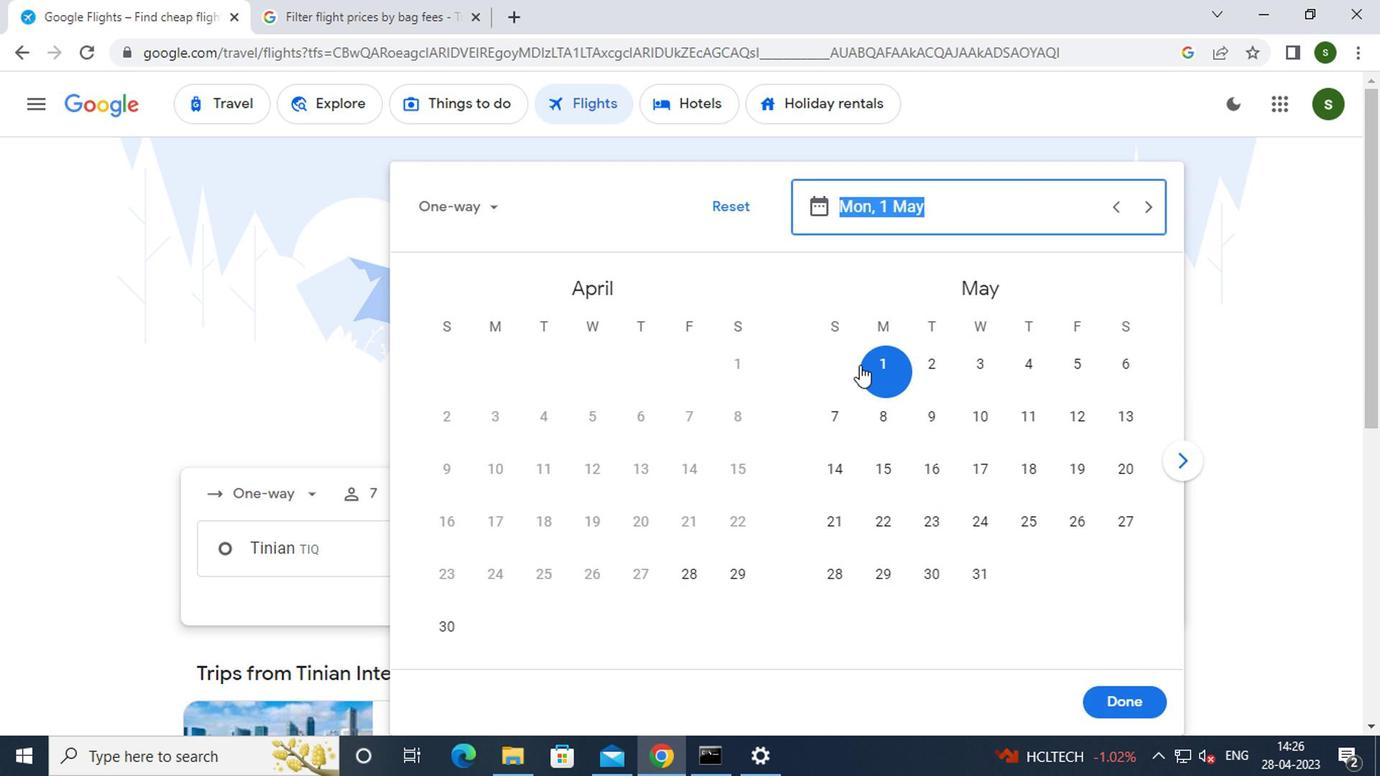 
Action: Mouse moved to (1115, 699)
Screenshot: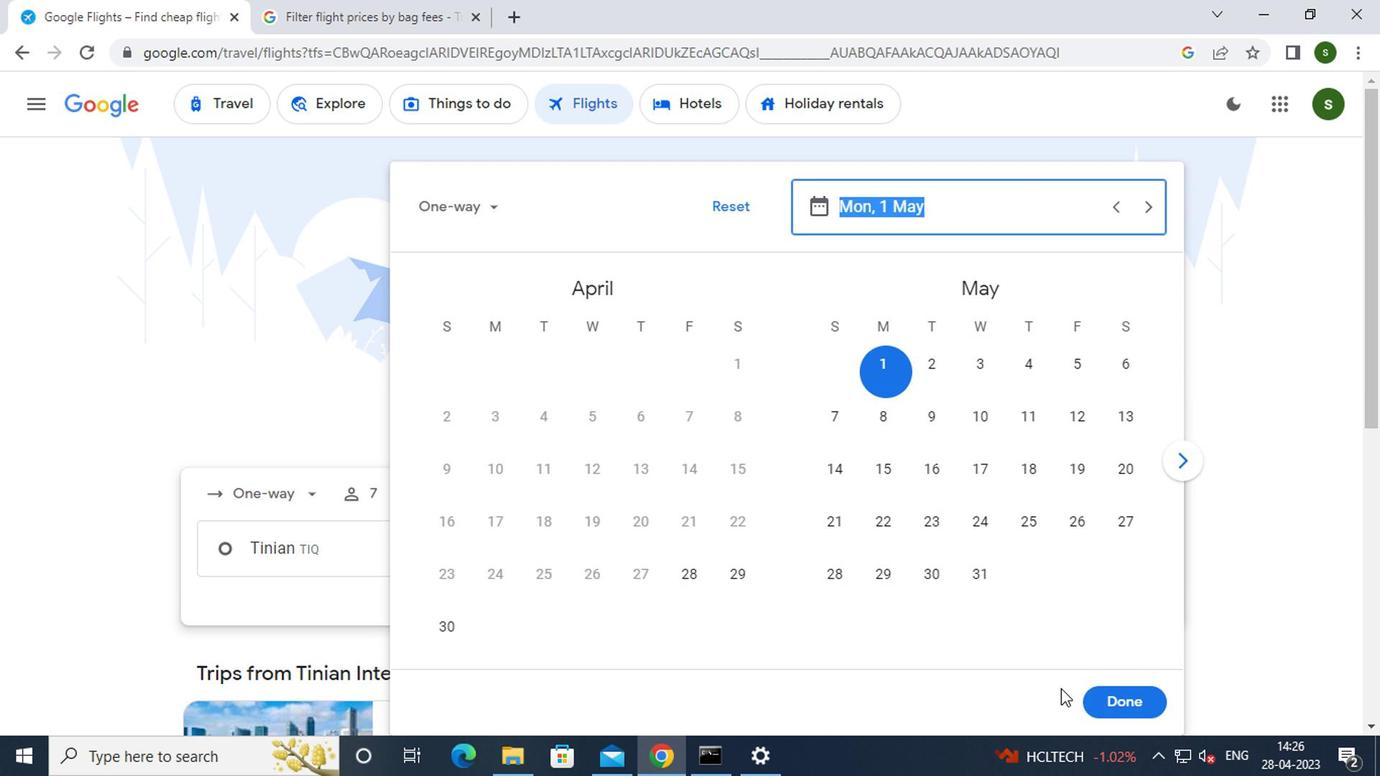 
Action: Mouse pressed left at (1115, 699)
Screenshot: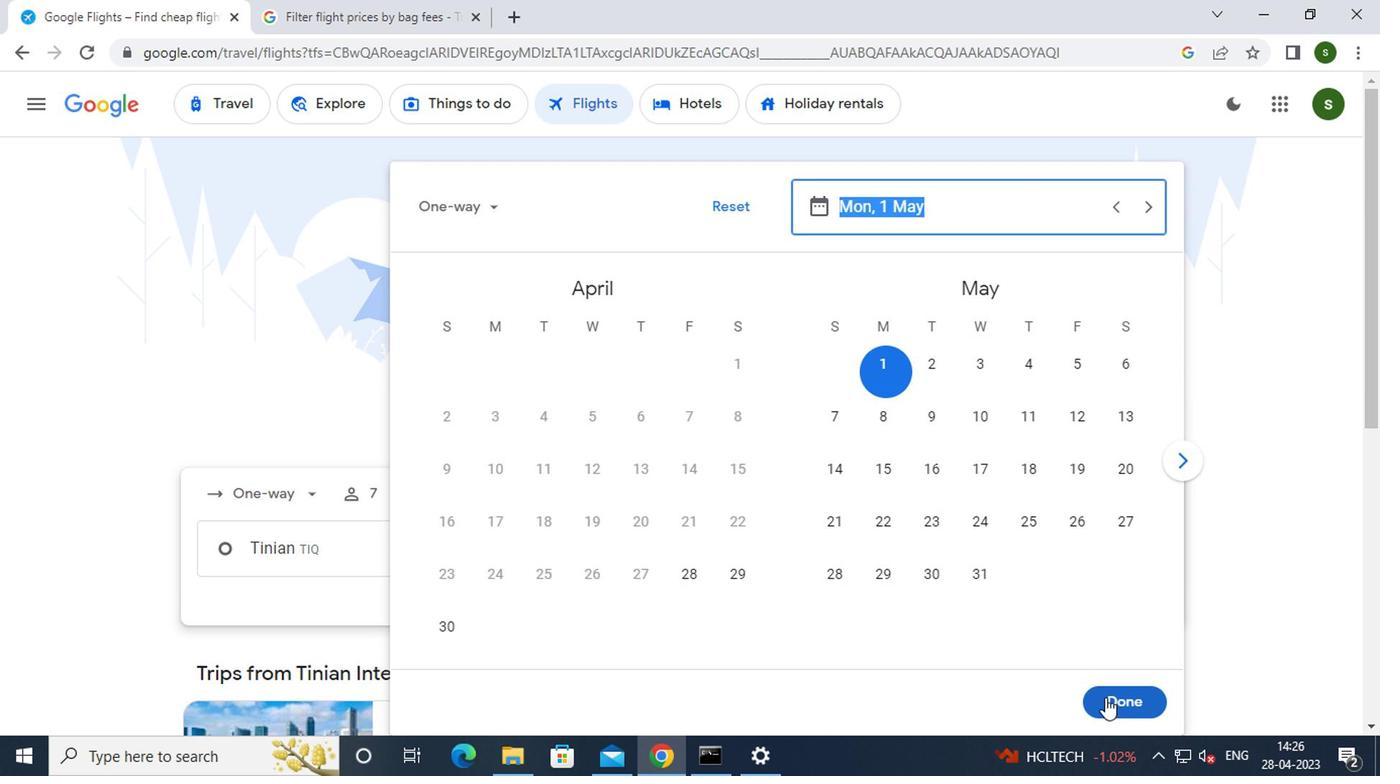 
Action: Mouse moved to (687, 626)
Screenshot: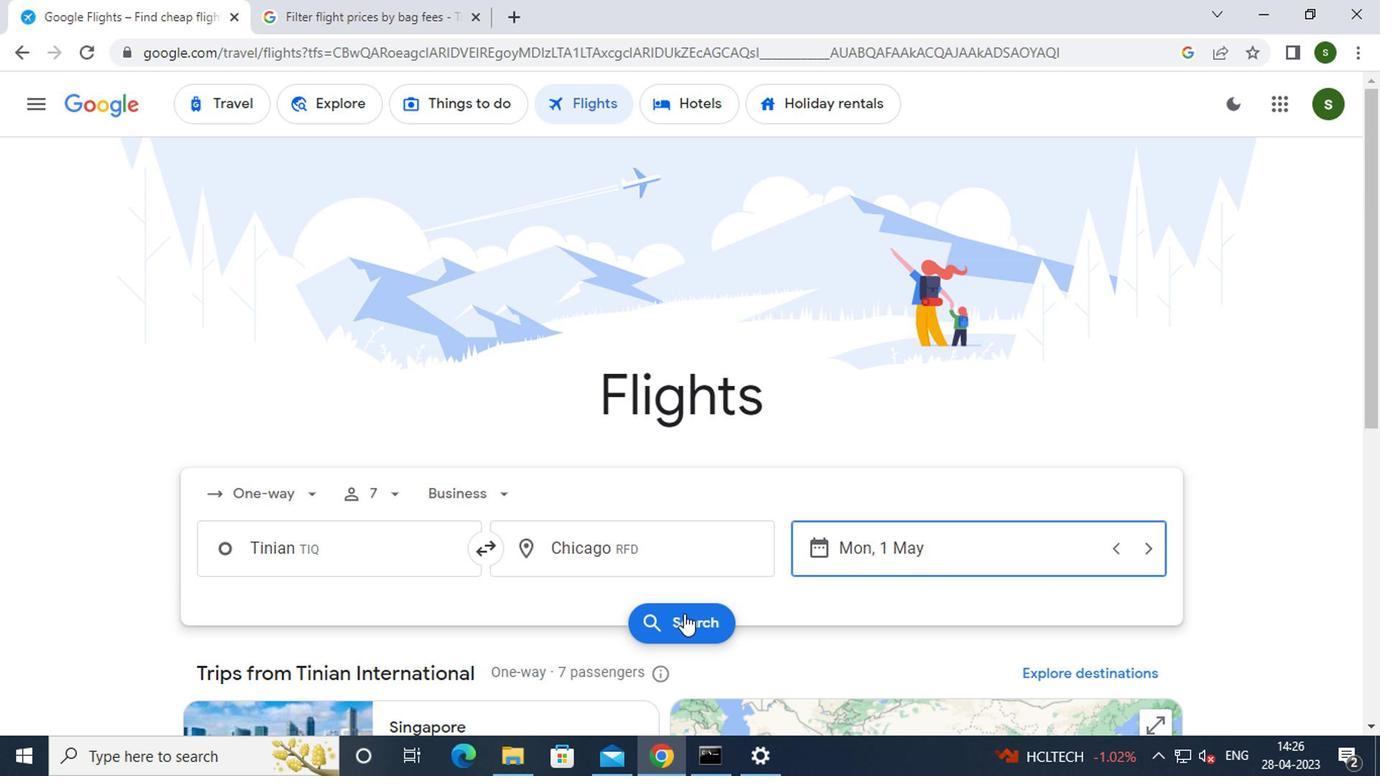 
Action: Mouse pressed left at (687, 626)
Screenshot: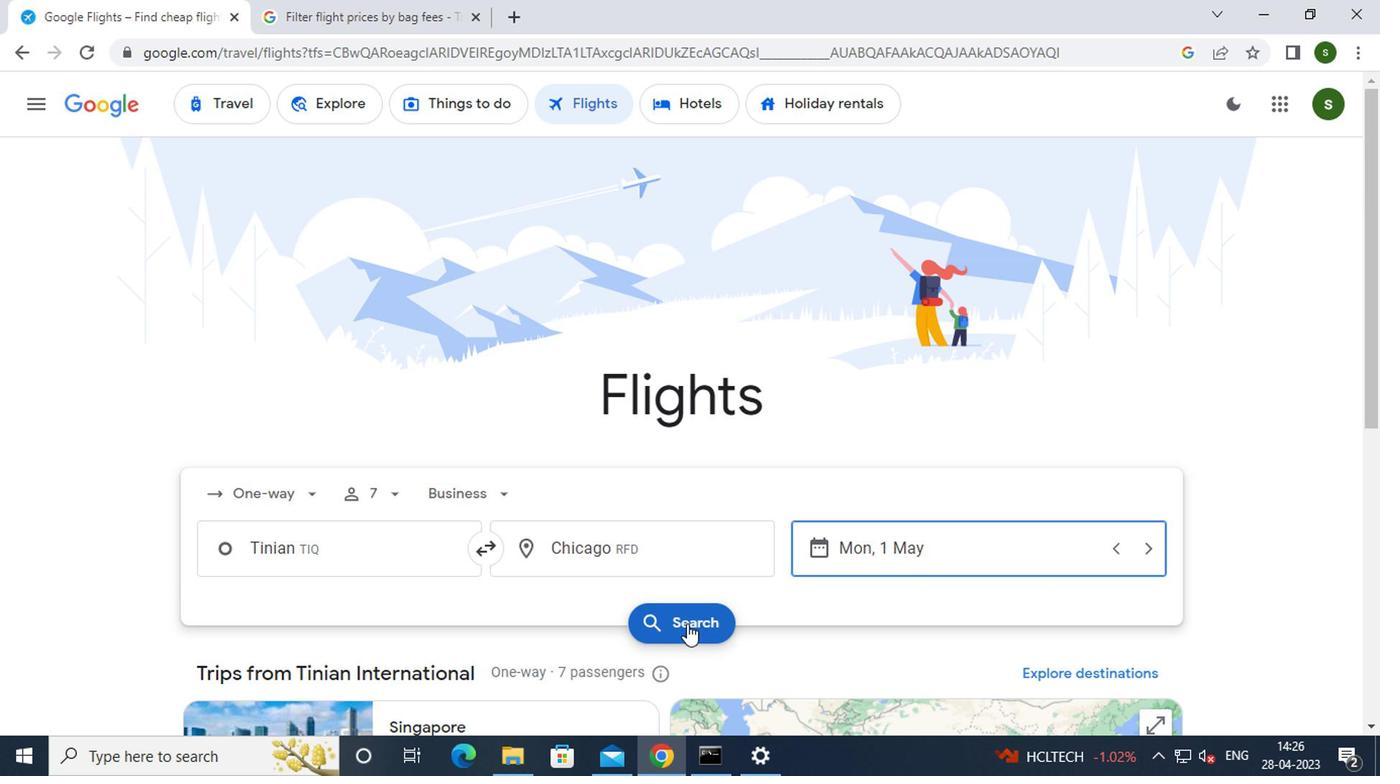 
Action: Mouse moved to (217, 291)
Screenshot: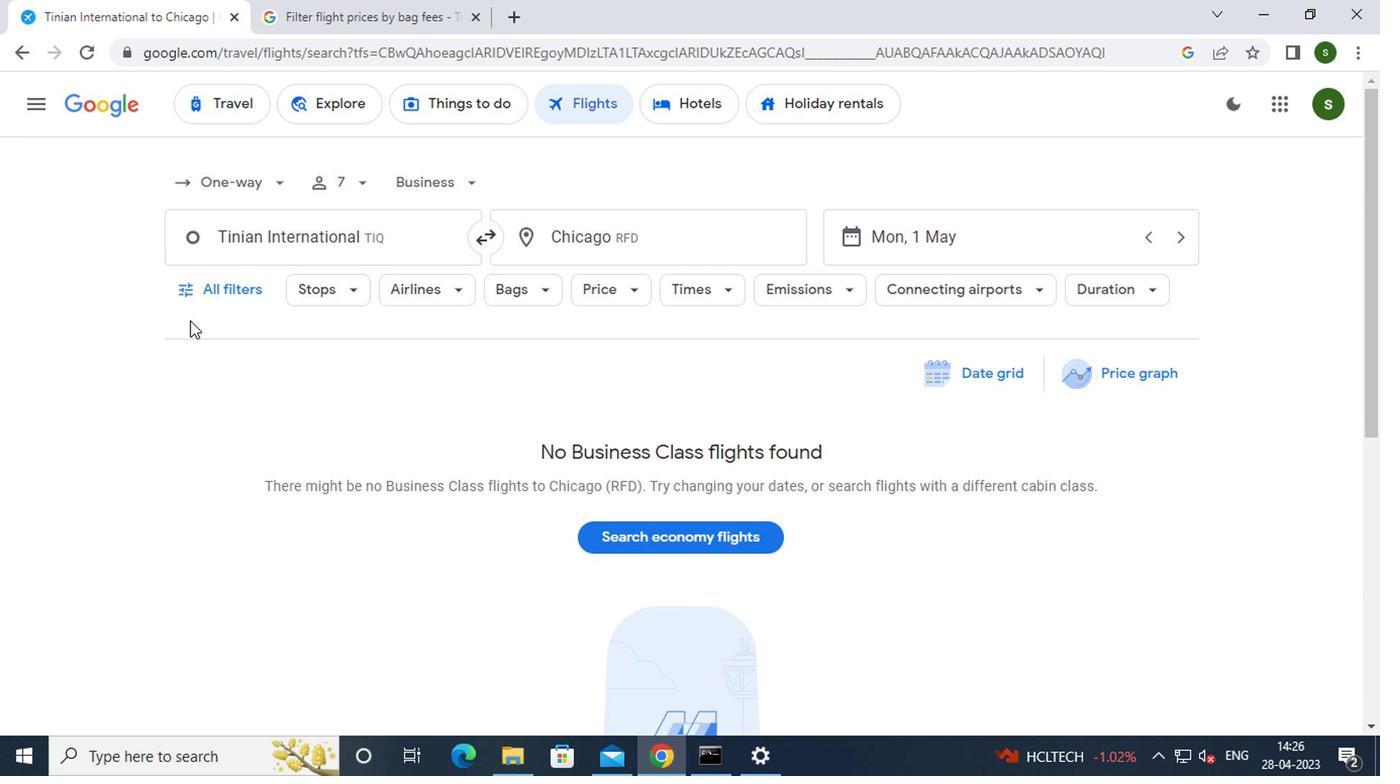 
Action: Mouse pressed left at (217, 291)
Screenshot: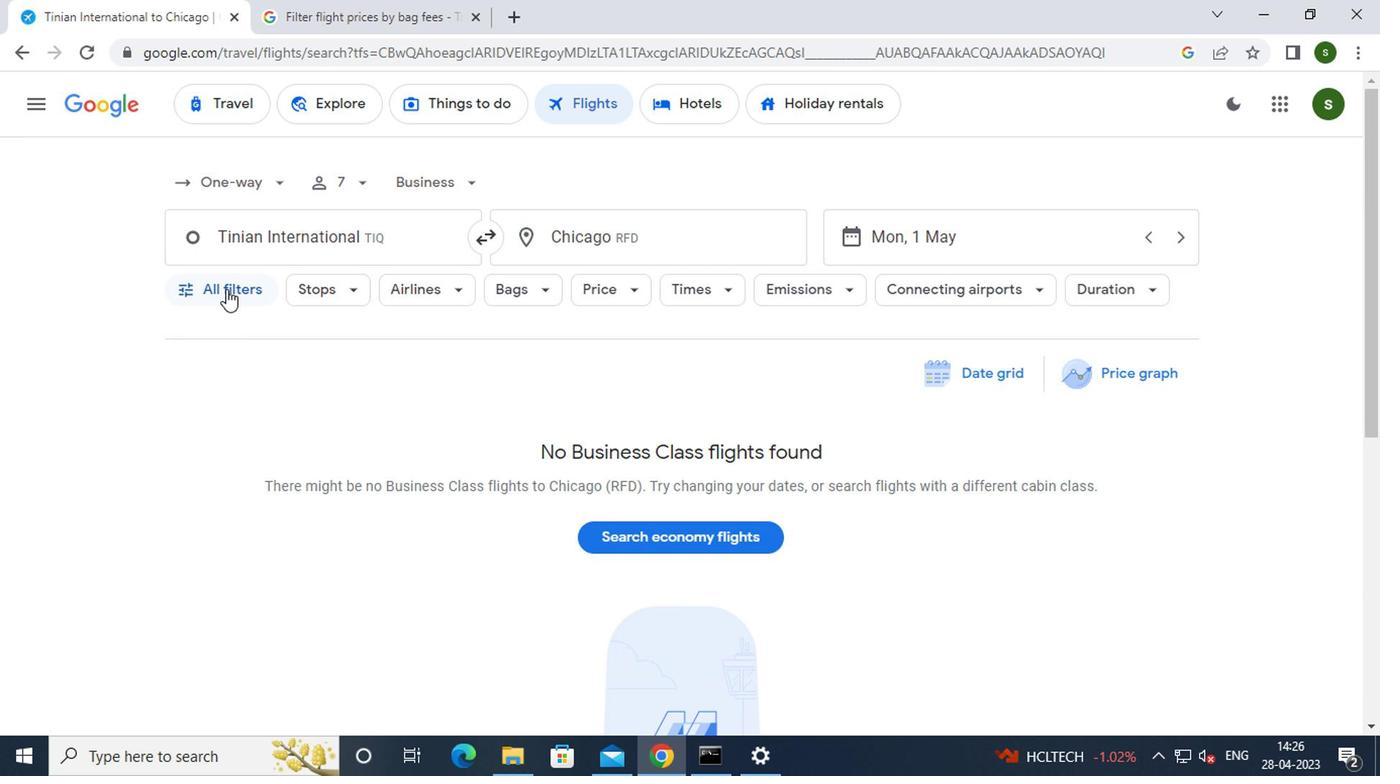
Action: Mouse moved to (343, 437)
Screenshot: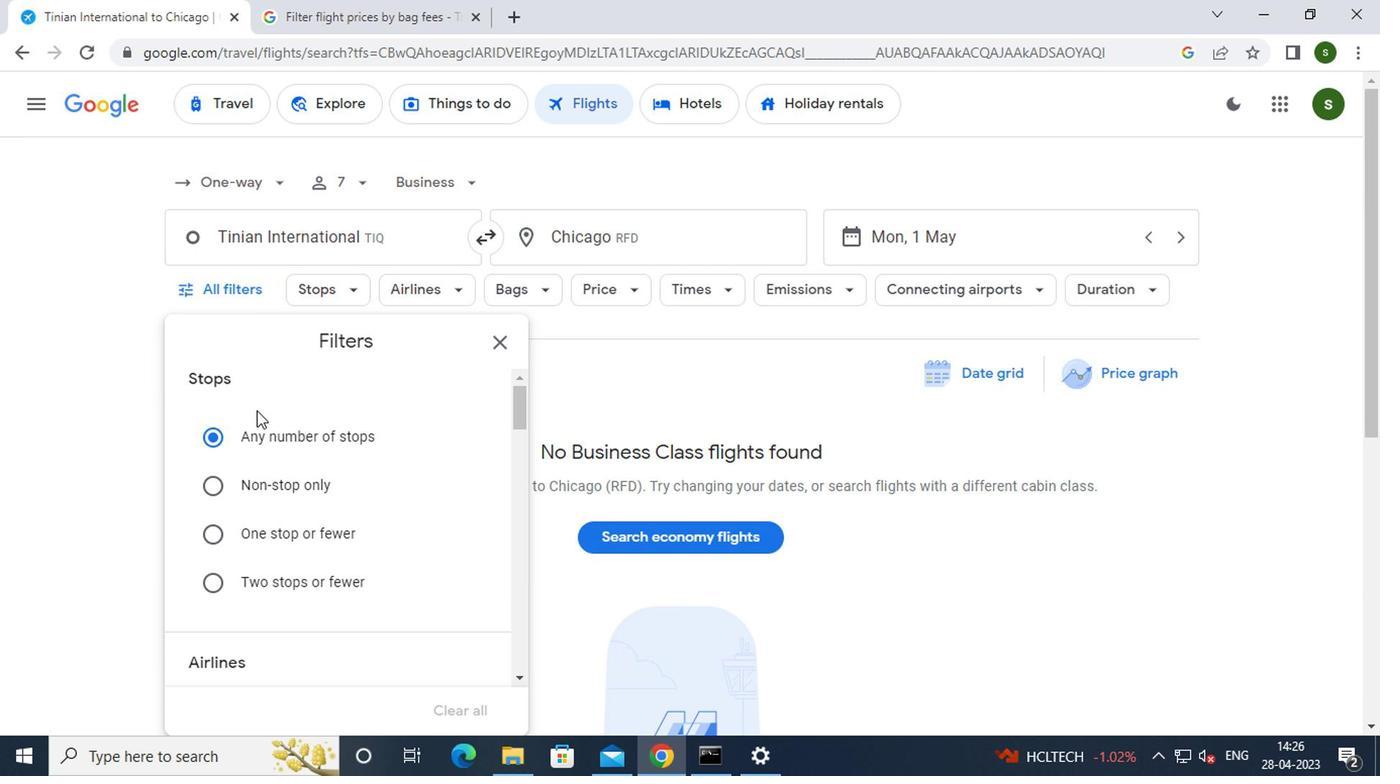 
Action: Mouse scrolled (343, 435) with delta (0, -1)
Screenshot: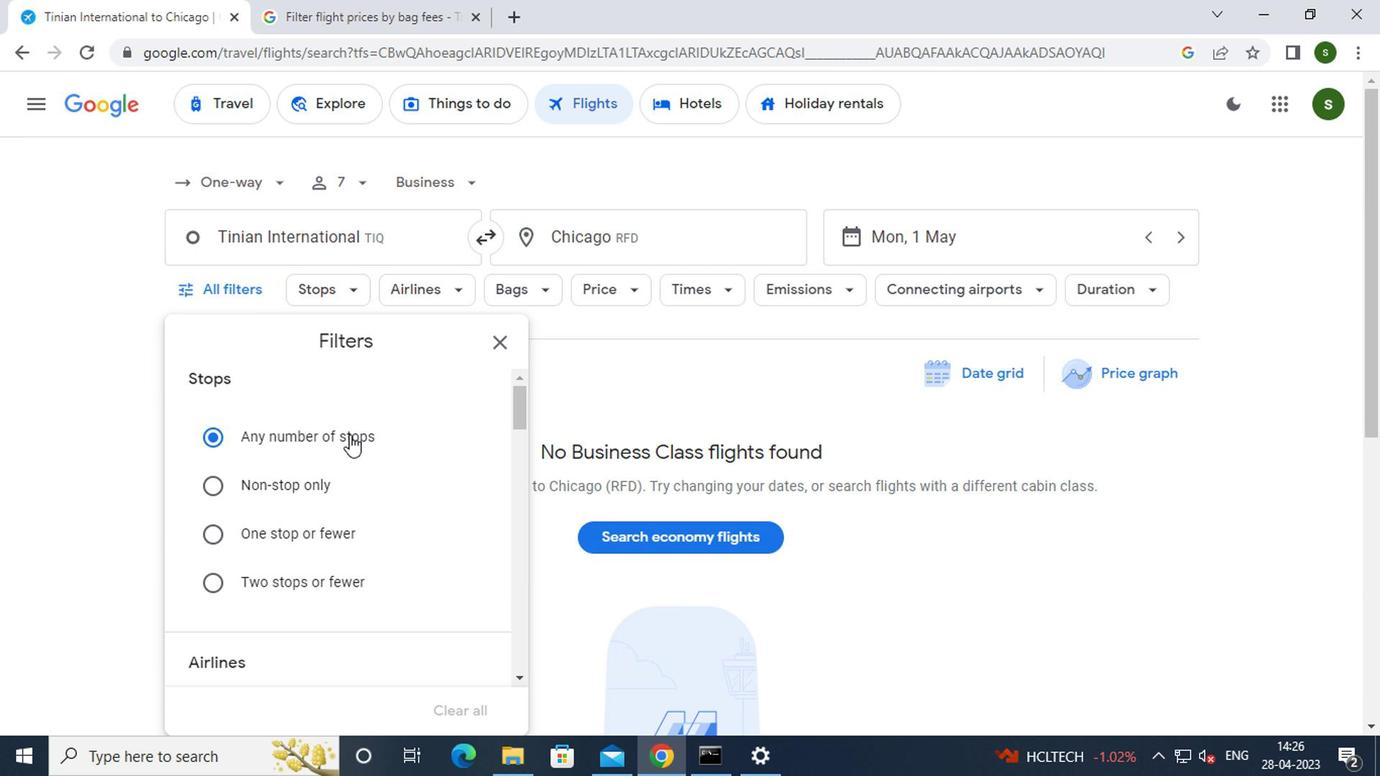 
Action: Mouse scrolled (343, 435) with delta (0, -1)
Screenshot: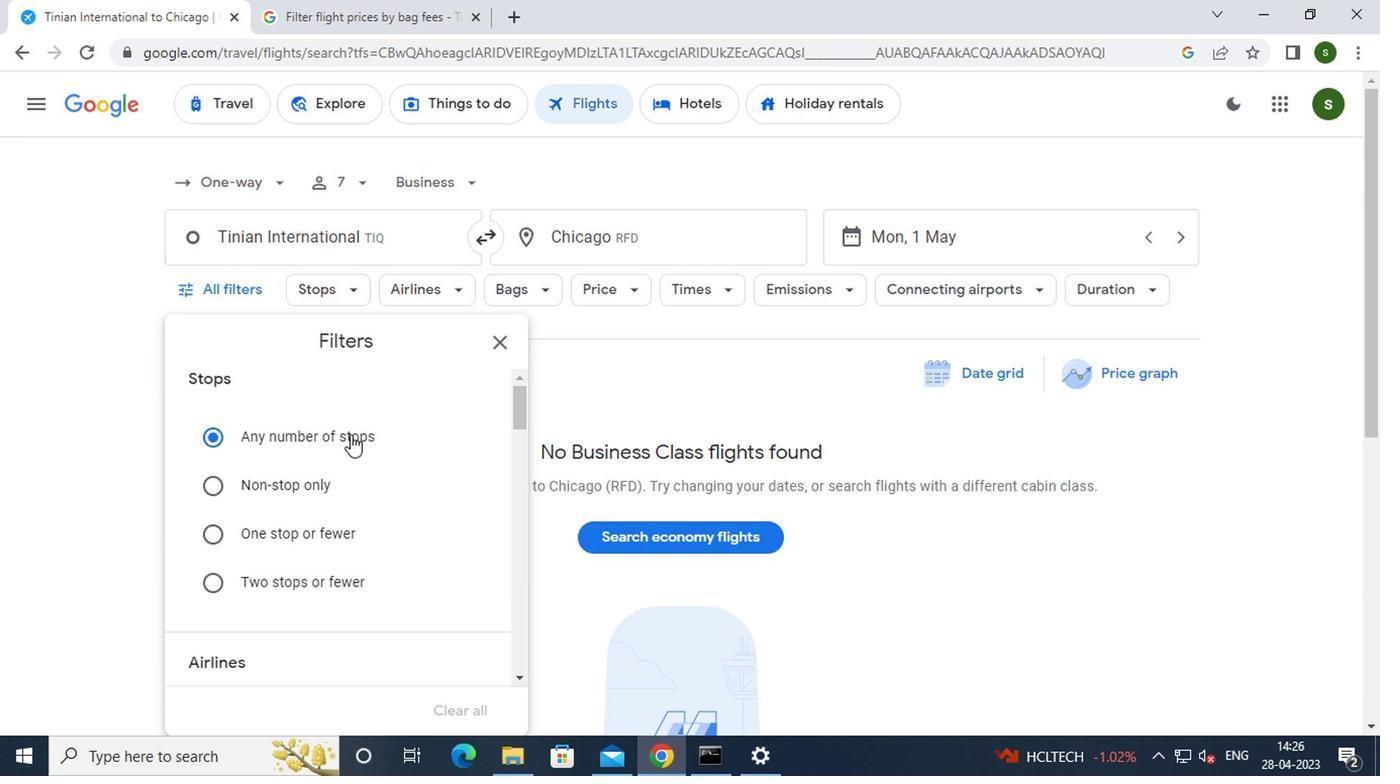 
Action: Mouse moved to (468, 527)
Screenshot: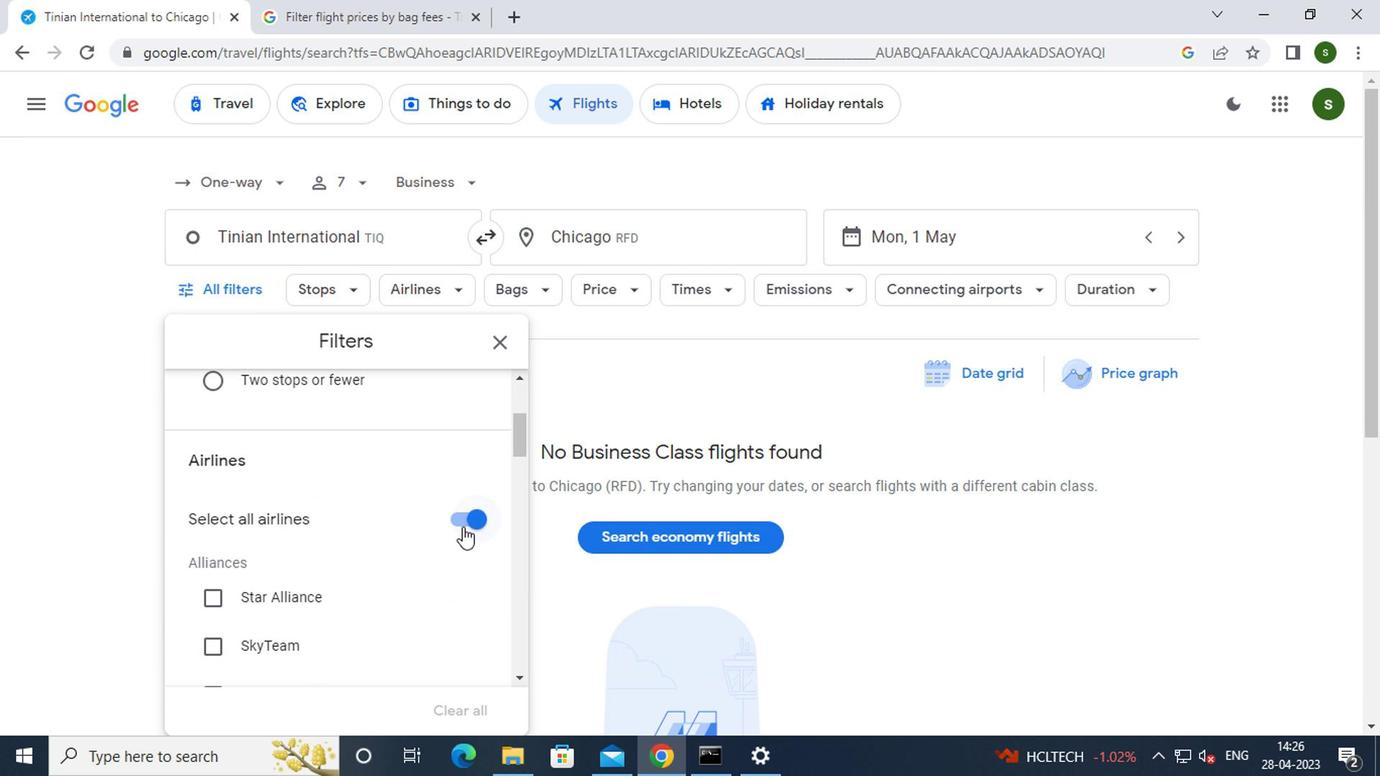 
Action: Mouse pressed left at (468, 527)
Screenshot: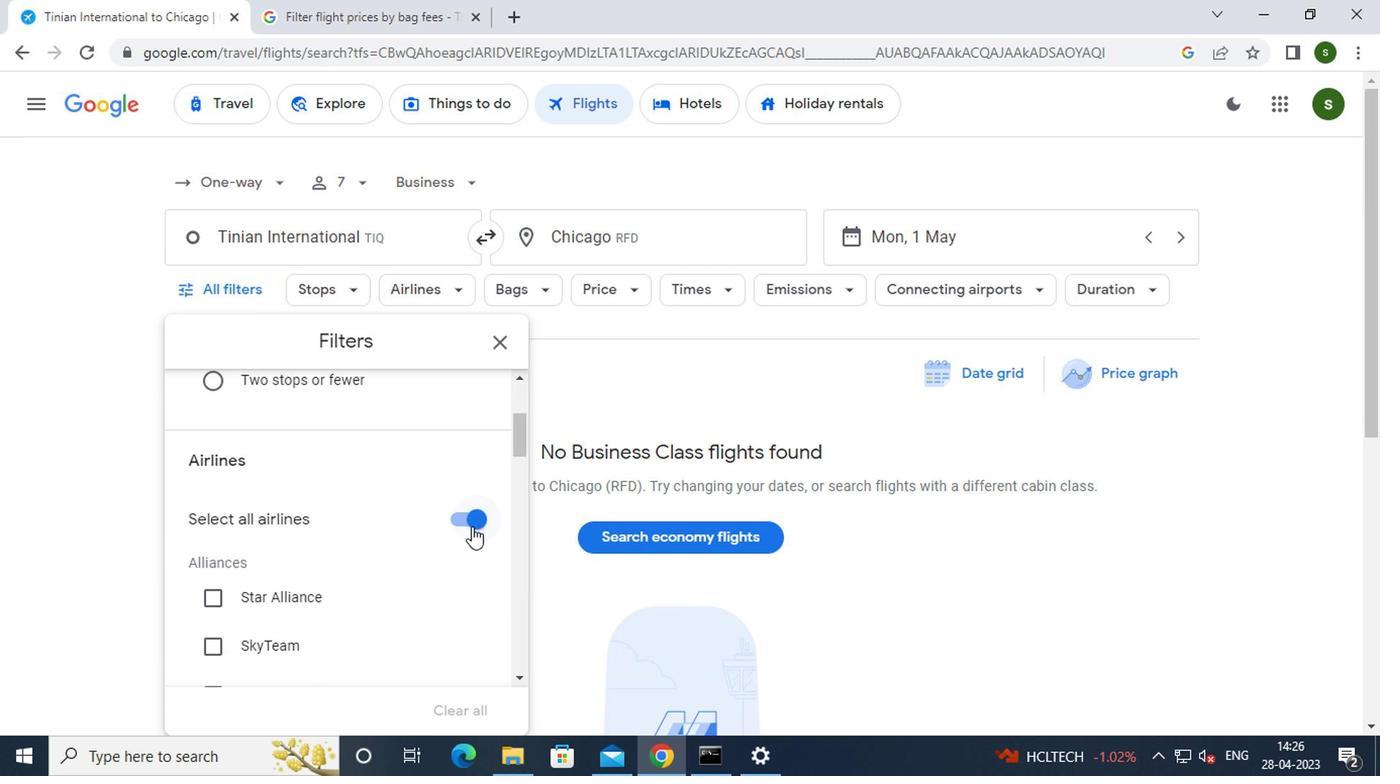 
Action: Mouse moved to (397, 537)
Screenshot: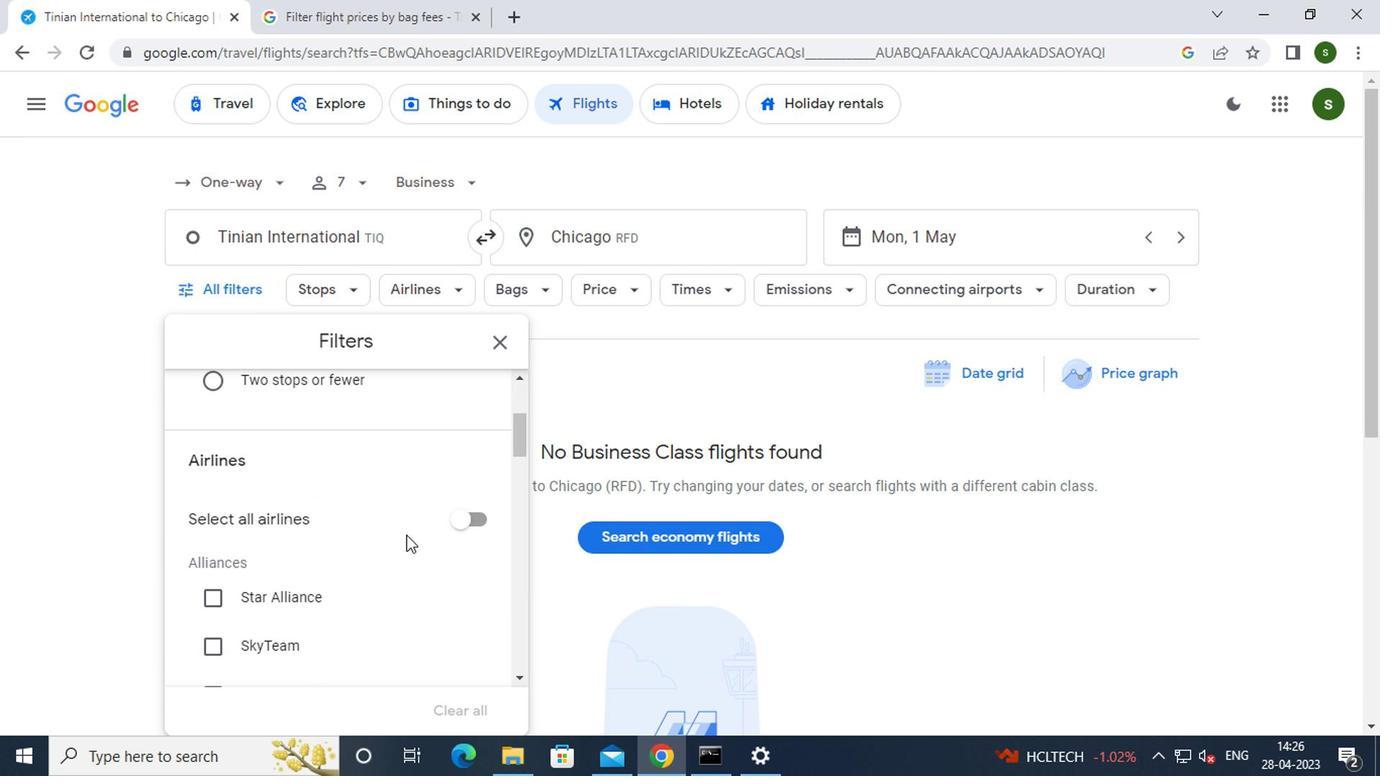 
Action: Mouse scrolled (397, 537) with delta (0, 0)
Screenshot: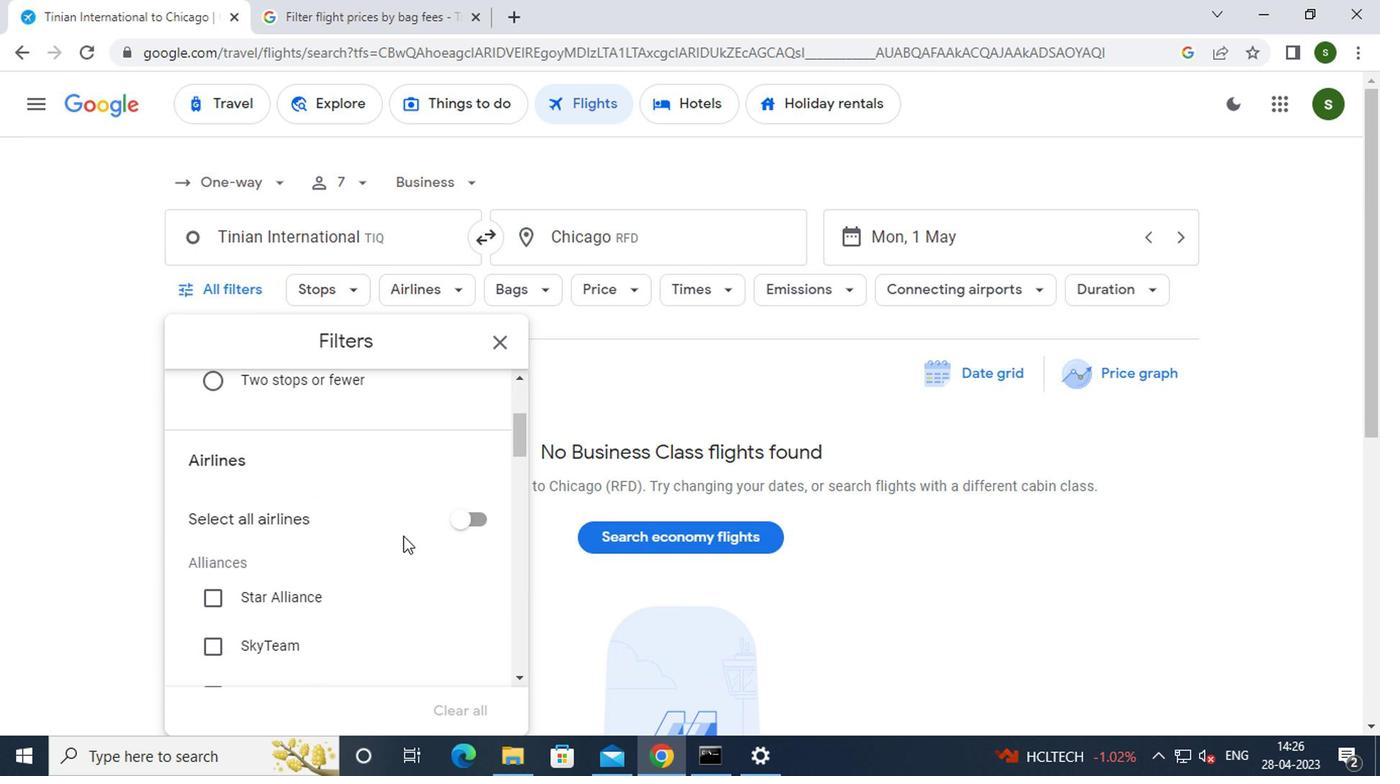 
Action: Mouse scrolled (397, 537) with delta (0, 0)
Screenshot: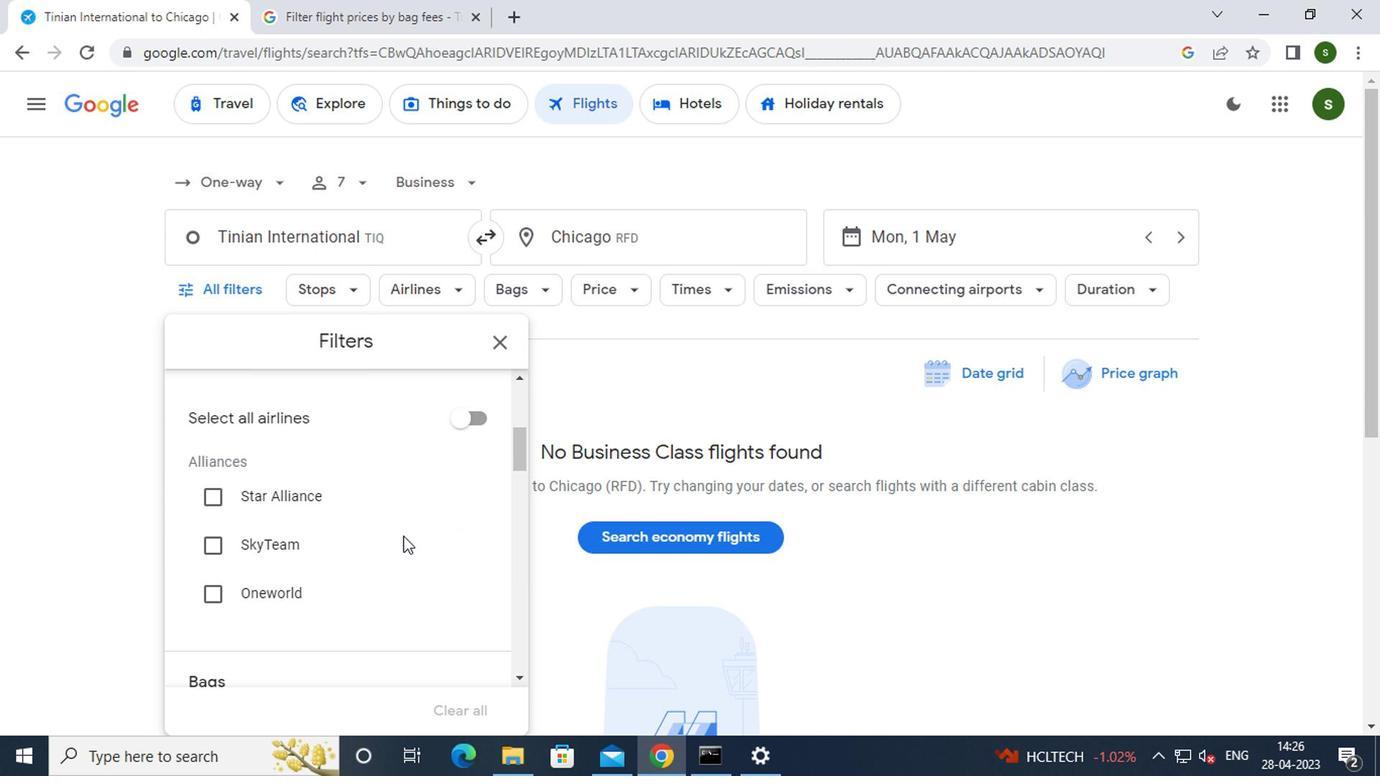 
Action: Mouse moved to (455, 637)
Screenshot: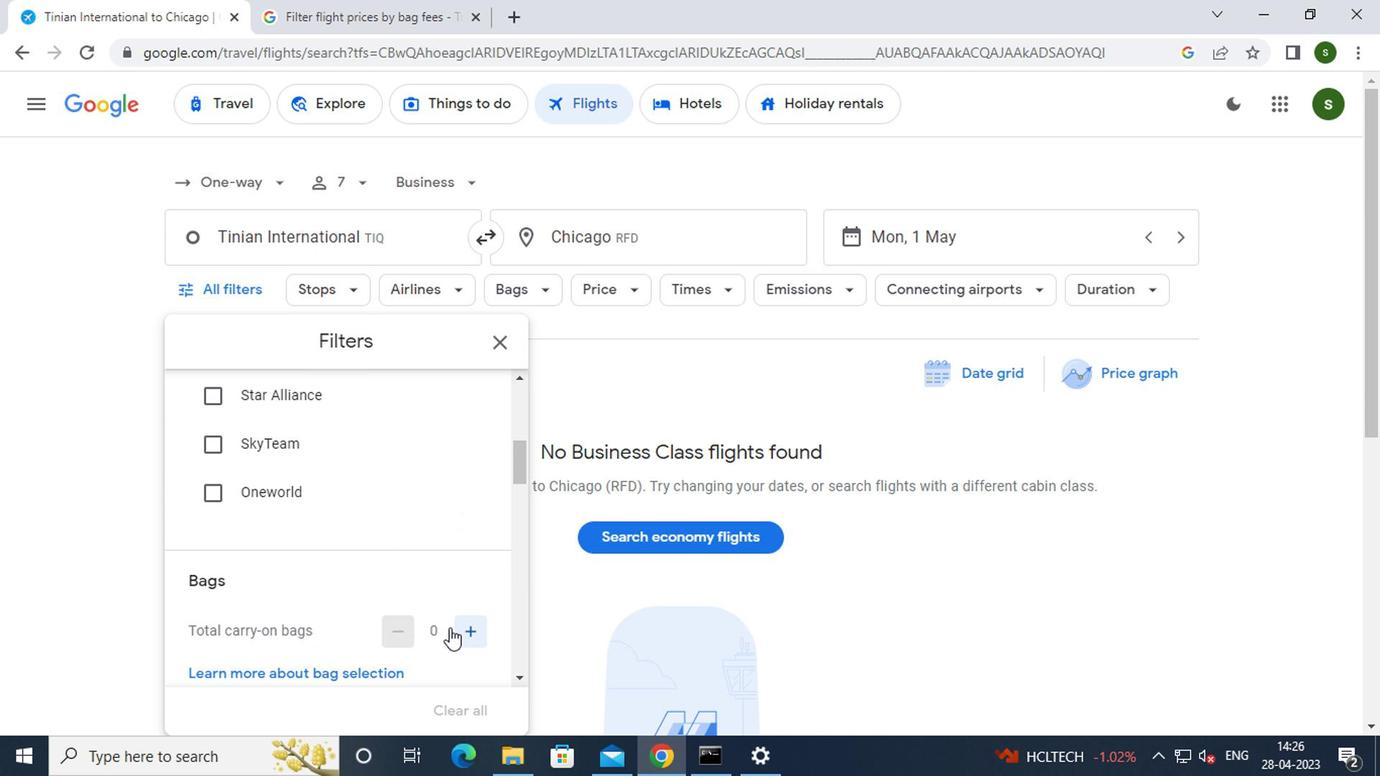 
Action: Mouse pressed left at (455, 637)
Screenshot: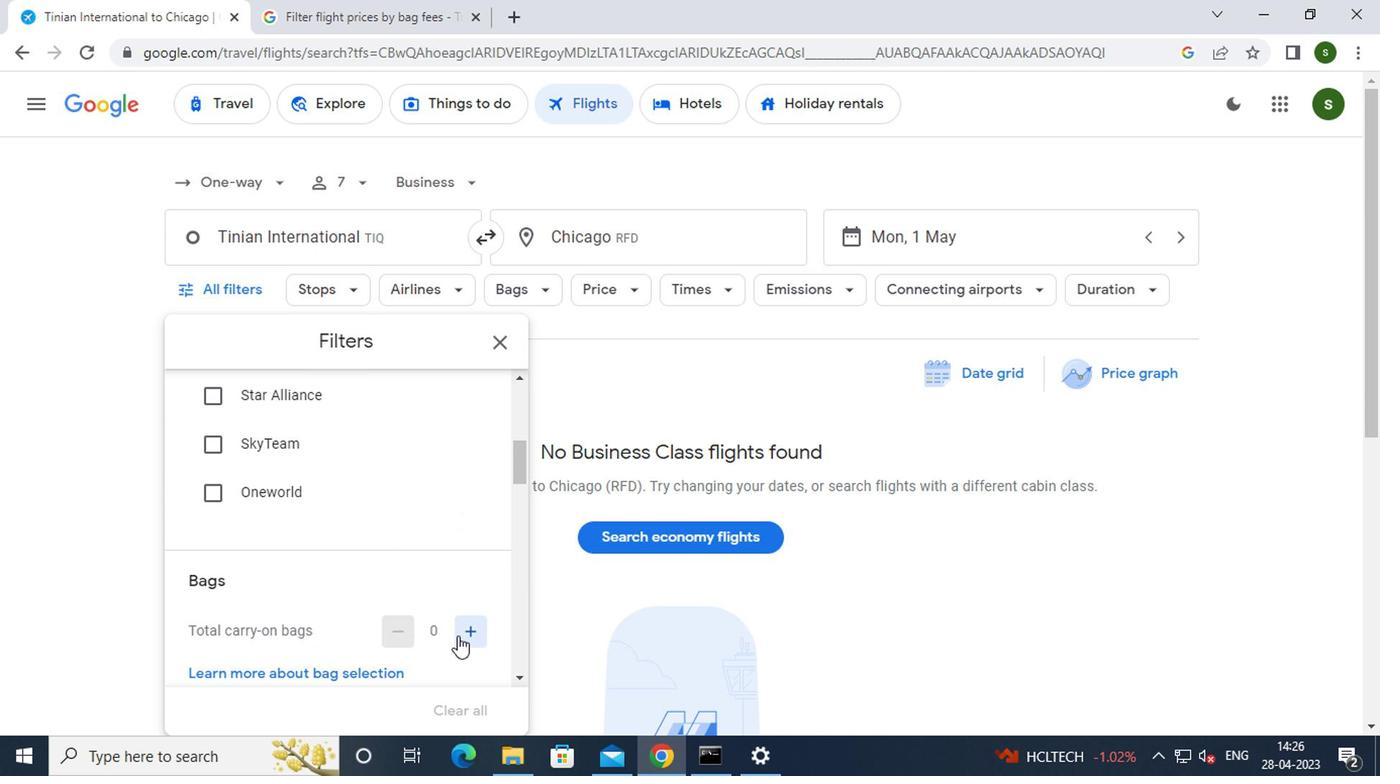 
Action: Mouse moved to (336, 520)
Screenshot: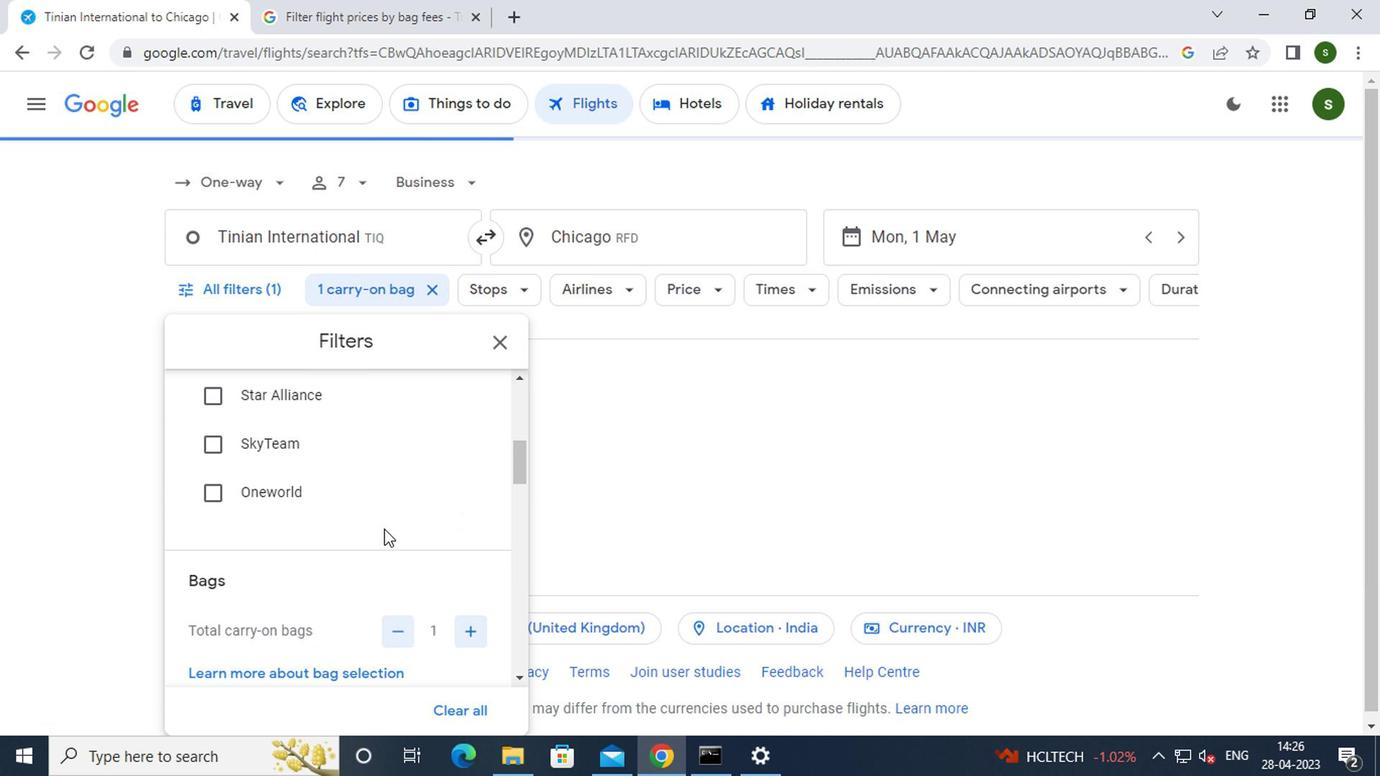 
Action: Mouse scrolled (336, 519) with delta (0, 0)
Screenshot: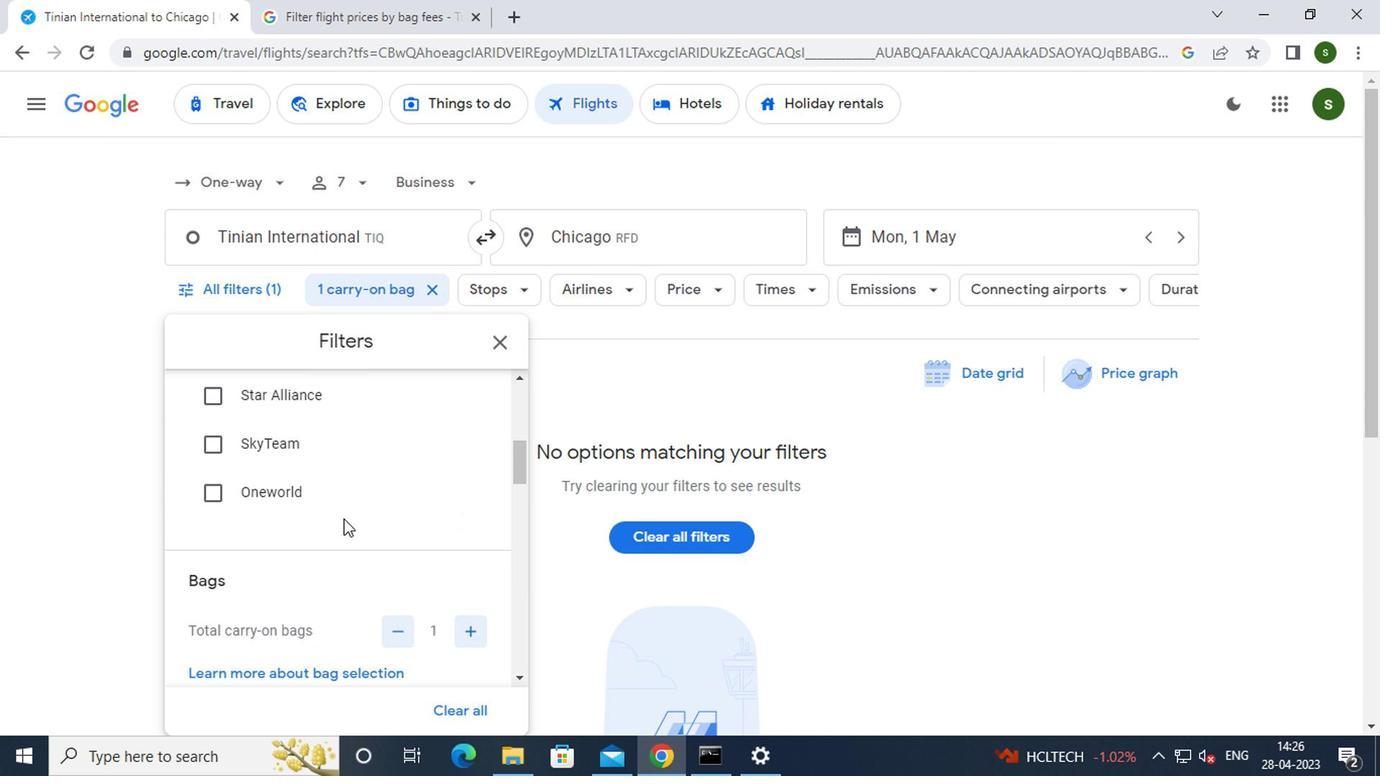 
Action: Mouse scrolled (336, 519) with delta (0, 0)
Screenshot: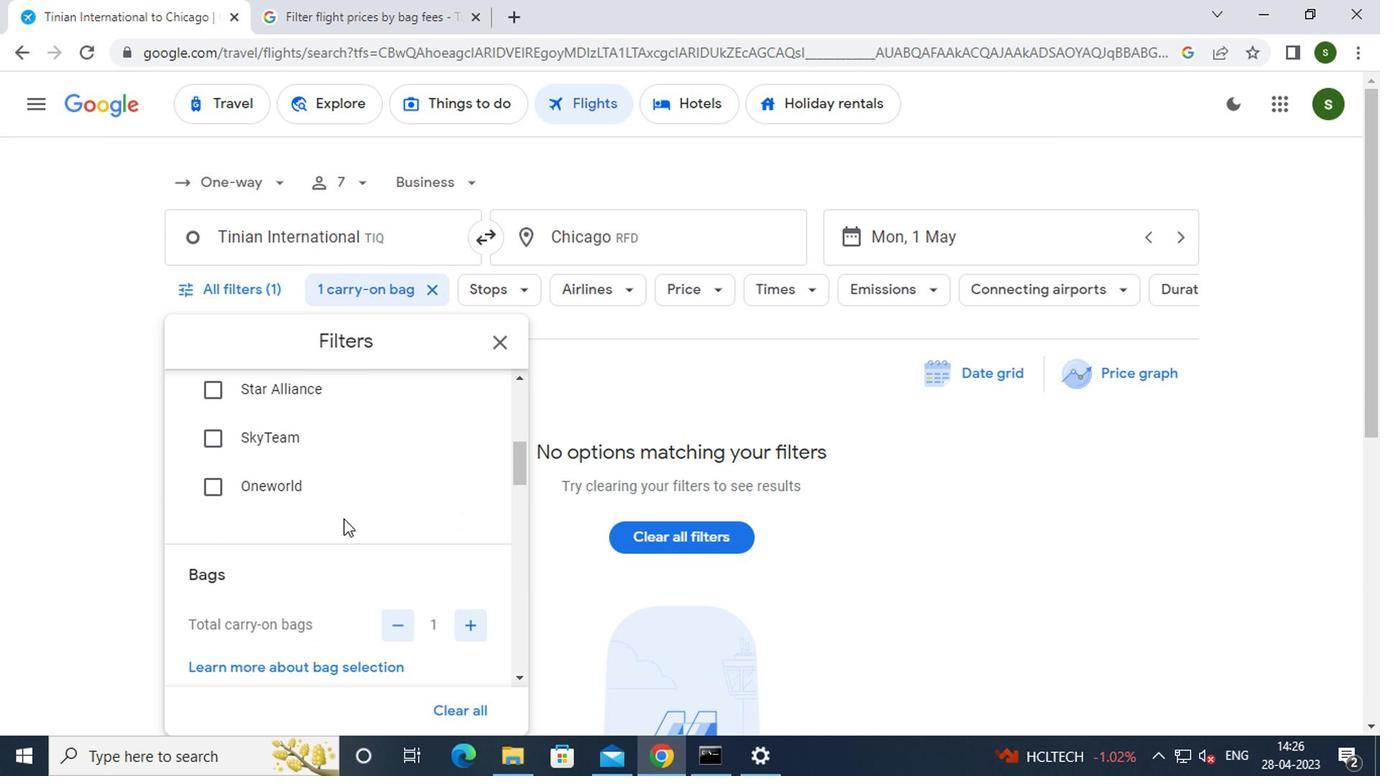 
Action: Mouse moved to (469, 632)
Screenshot: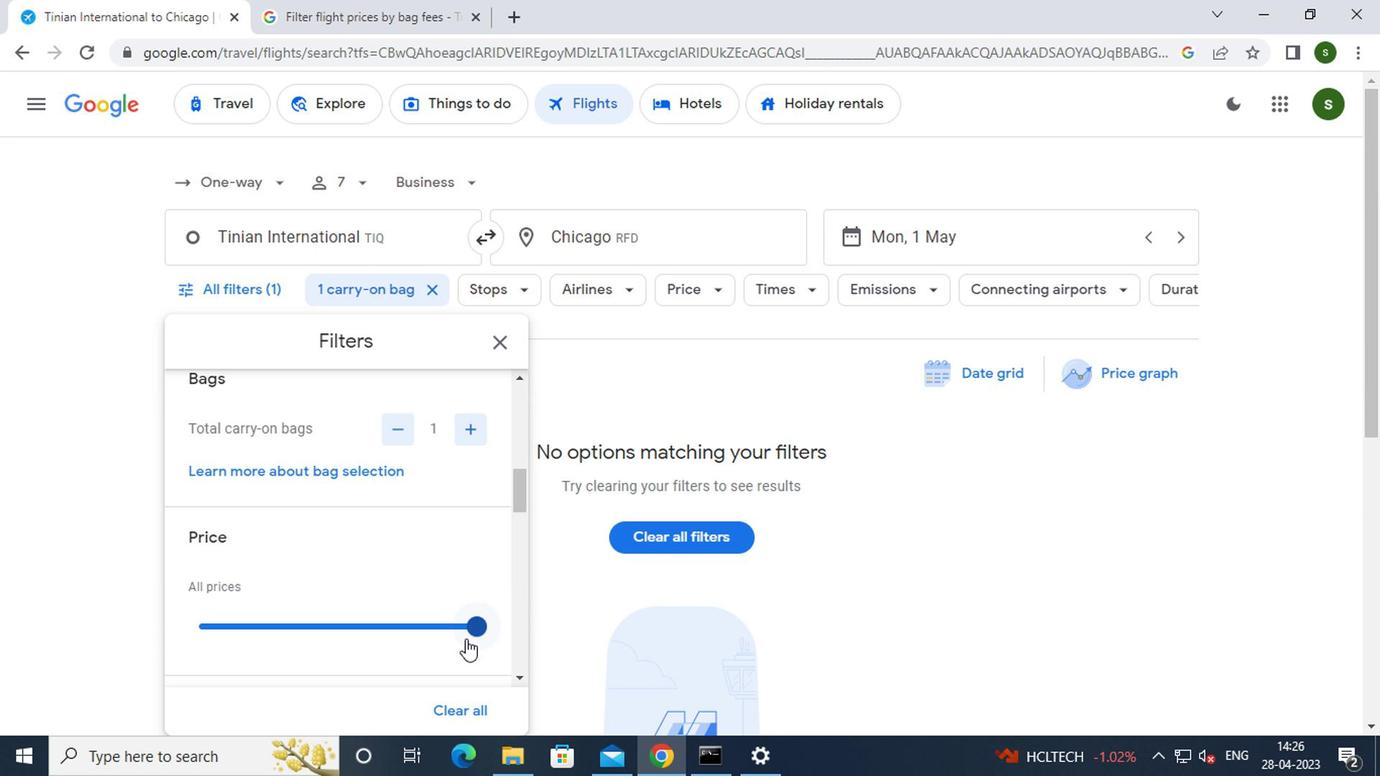 
Action: Mouse pressed left at (469, 632)
Screenshot: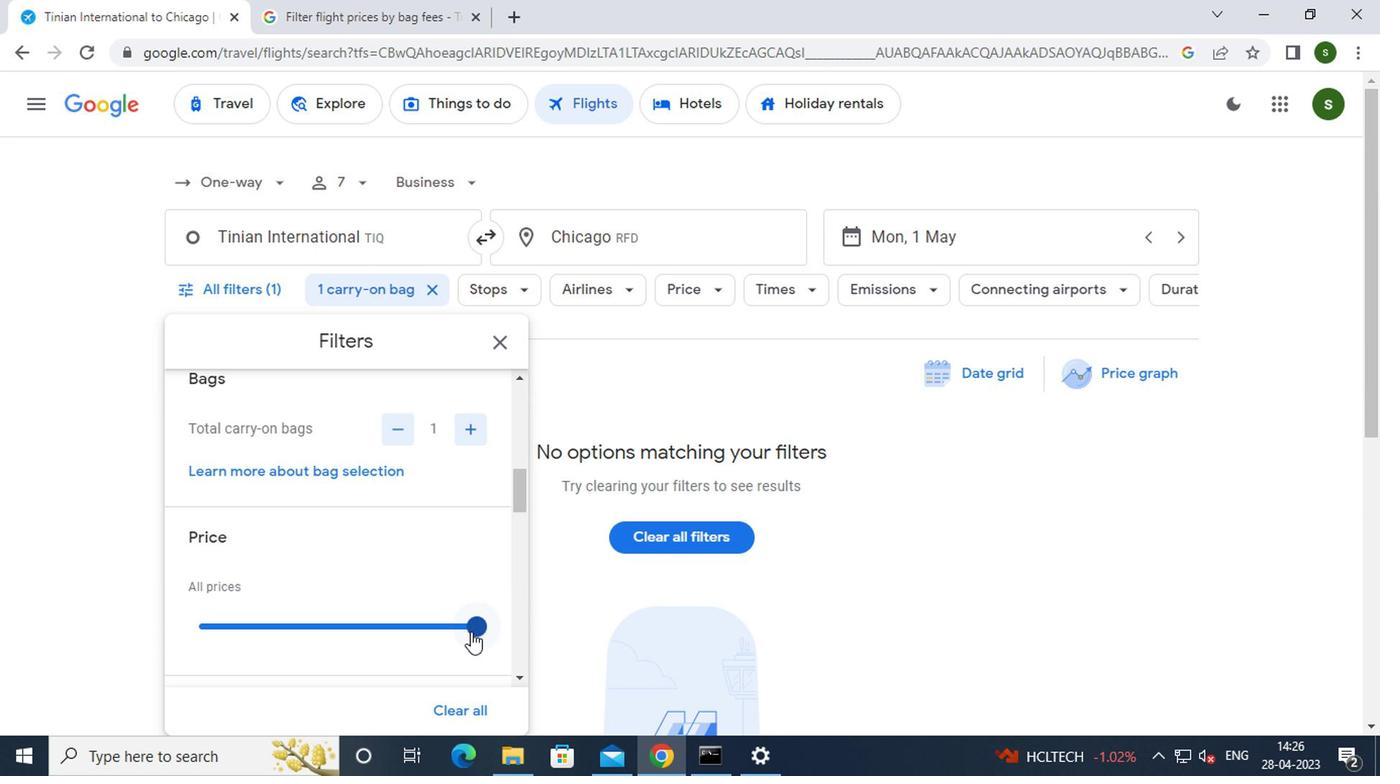 
Action: Mouse moved to (300, 560)
Screenshot: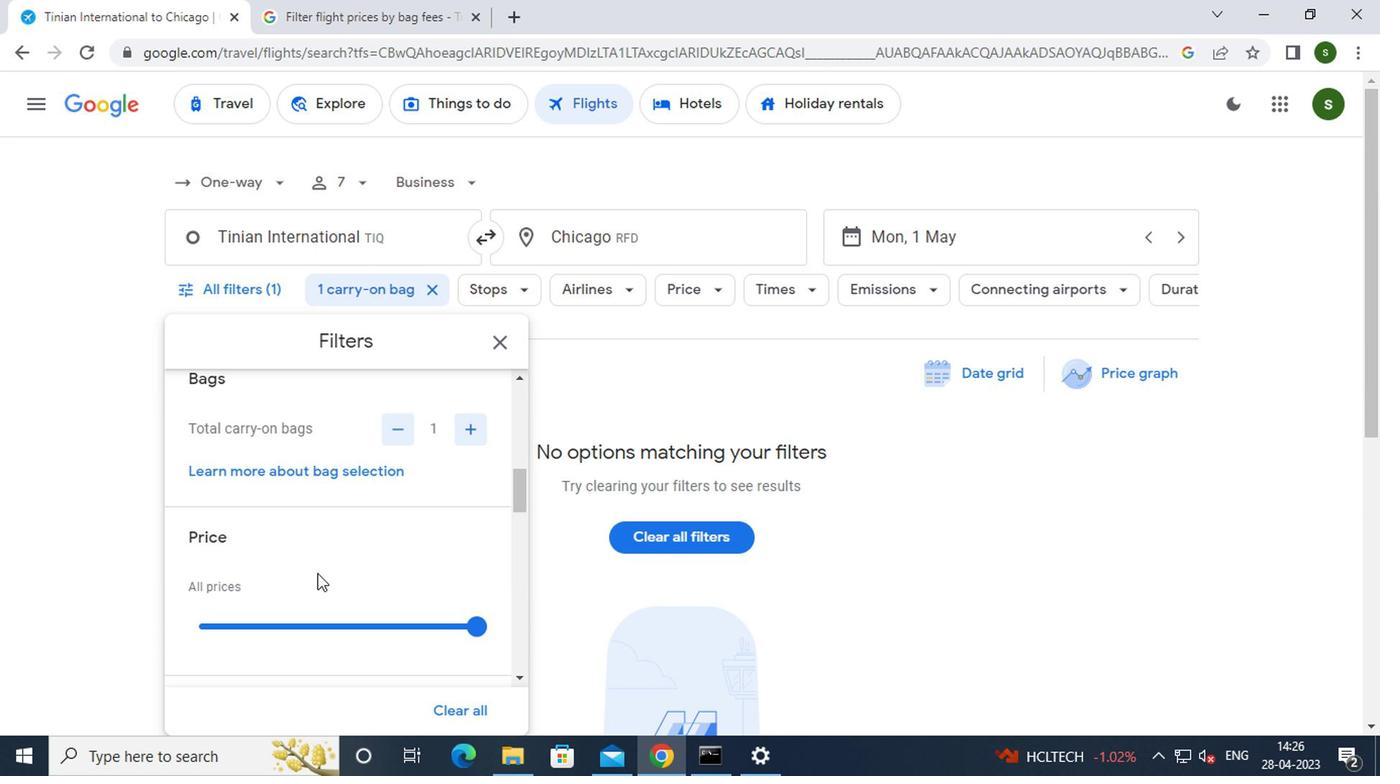 
Action: Mouse scrolled (300, 560) with delta (0, 0)
Screenshot: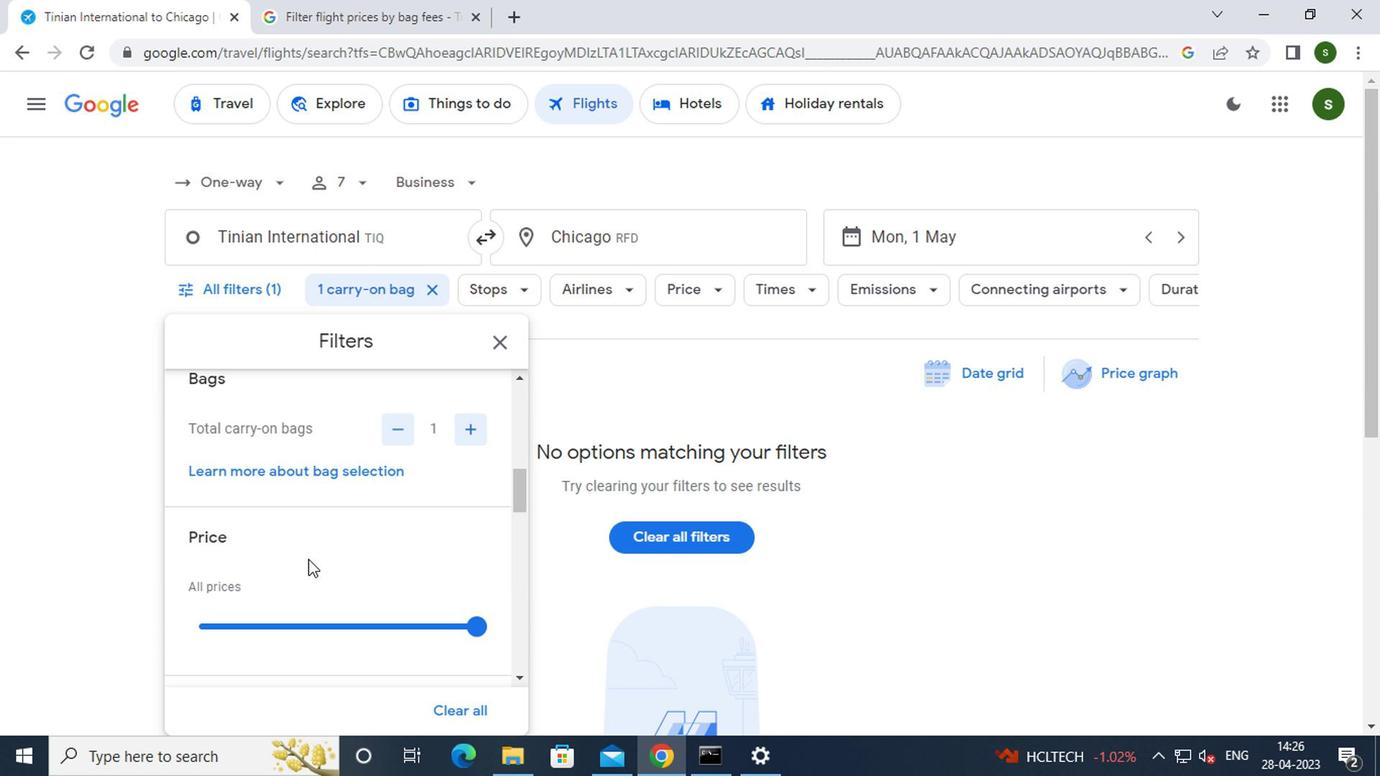 
Action: Mouse scrolled (300, 560) with delta (0, 0)
Screenshot: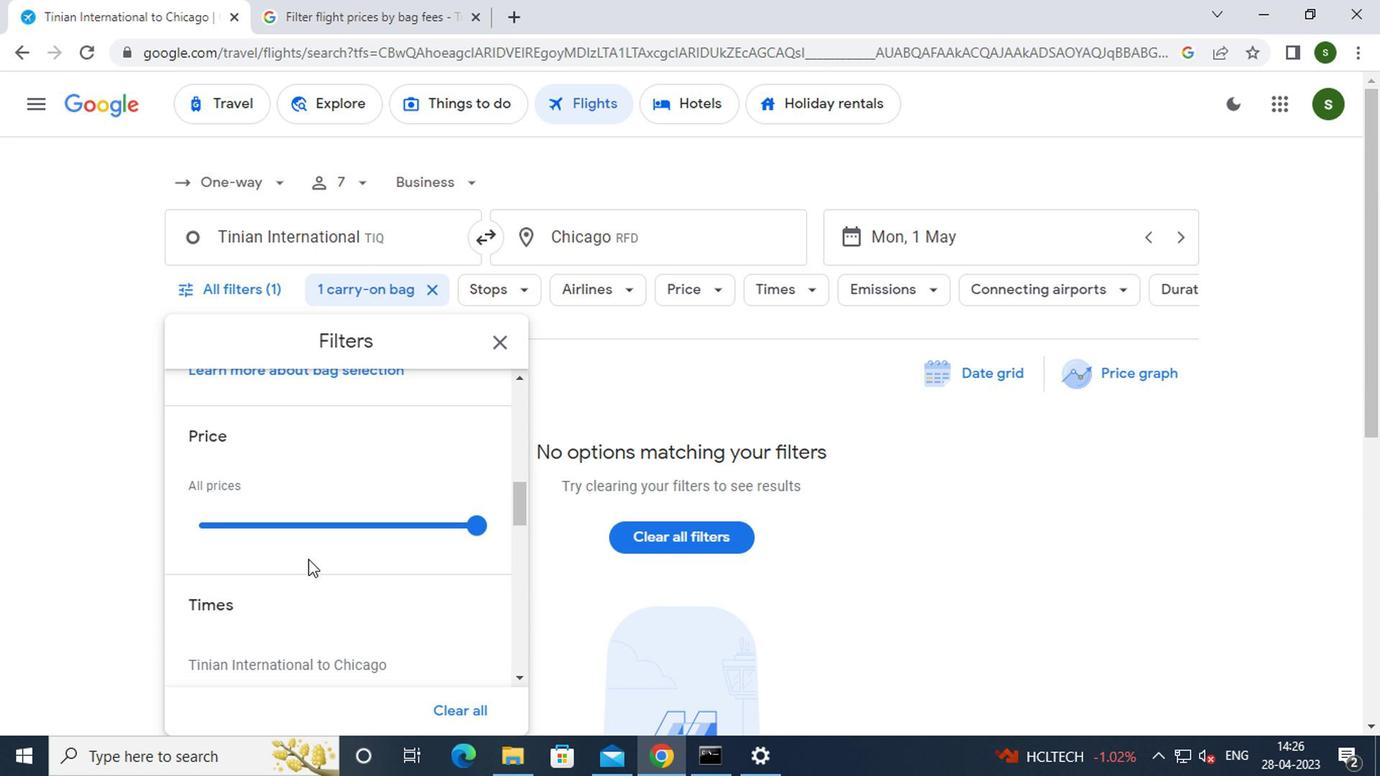 
Action: Mouse moved to (196, 649)
Screenshot: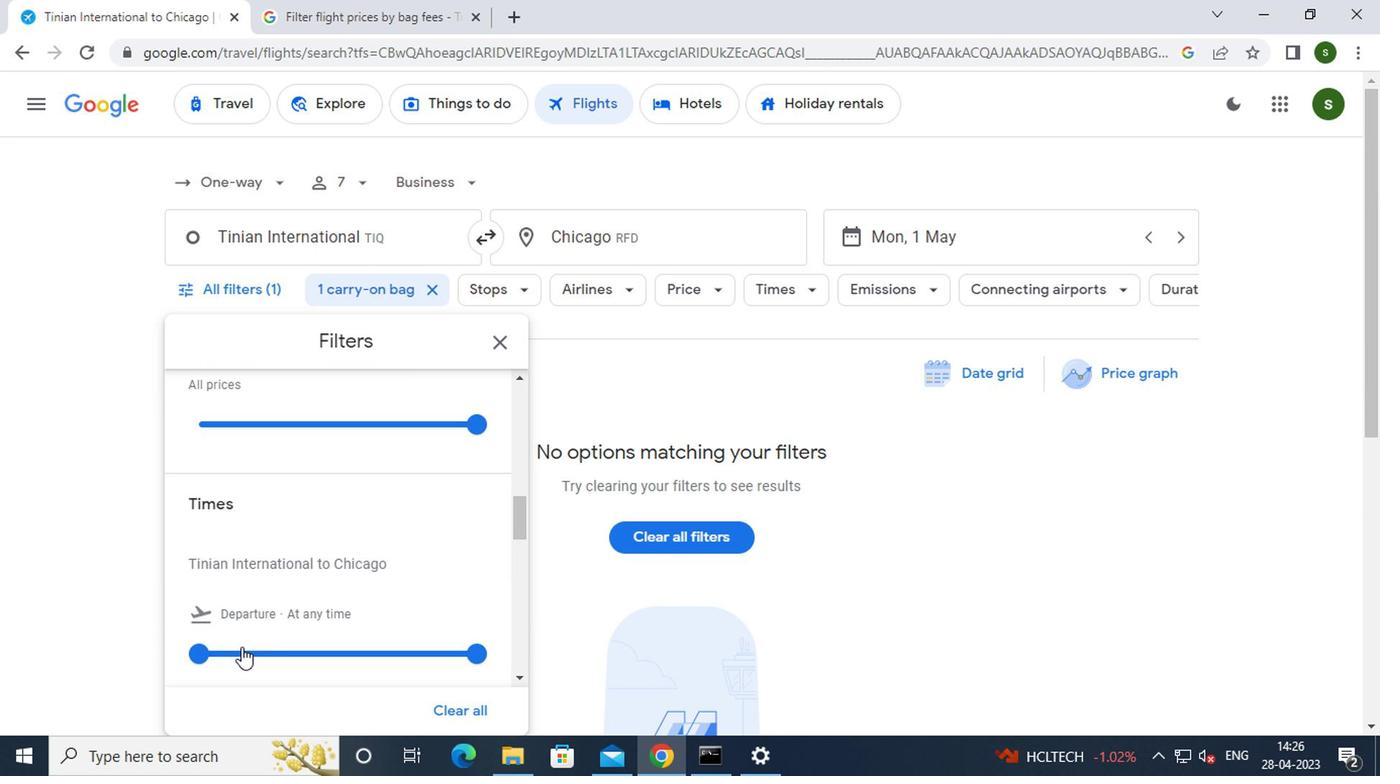 
Action: Mouse pressed left at (196, 649)
Screenshot: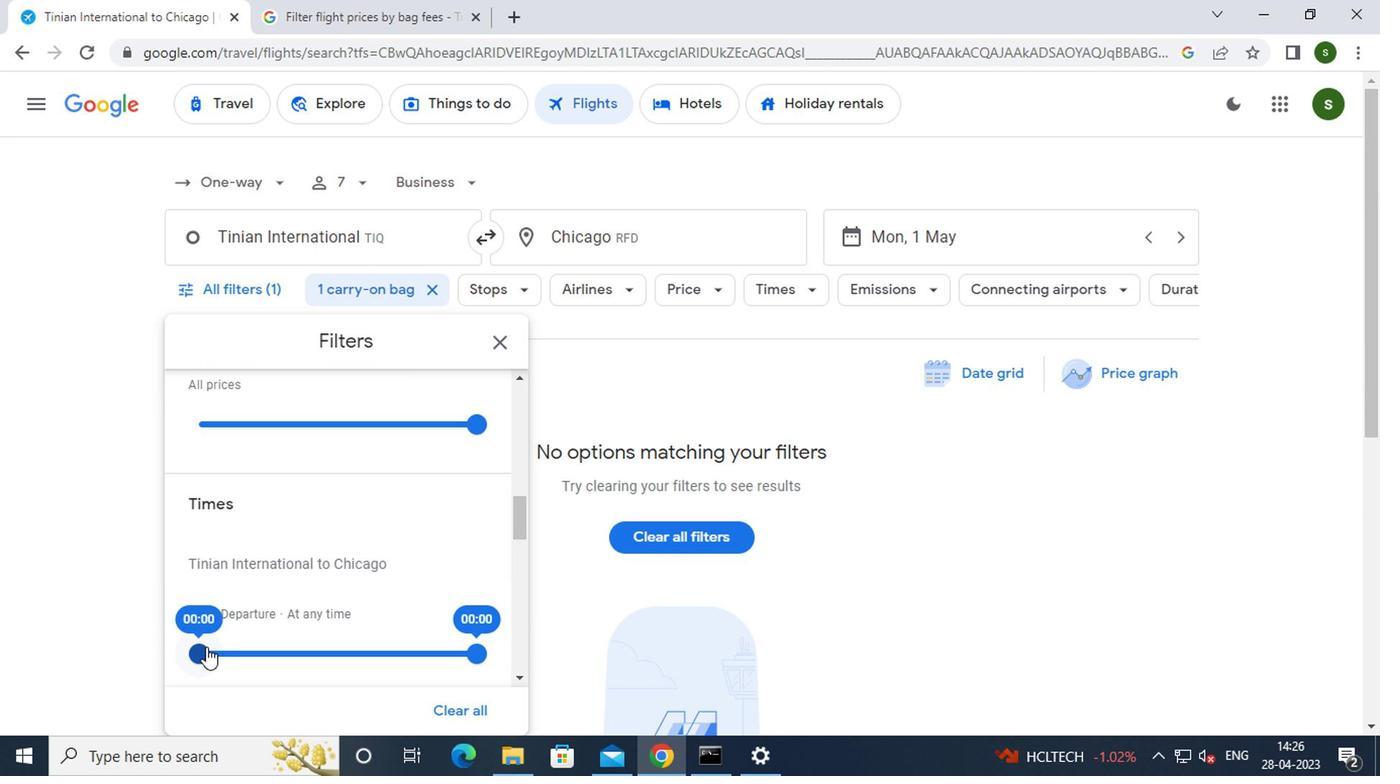 
Action: Mouse moved to (637, 363)
Screenshot: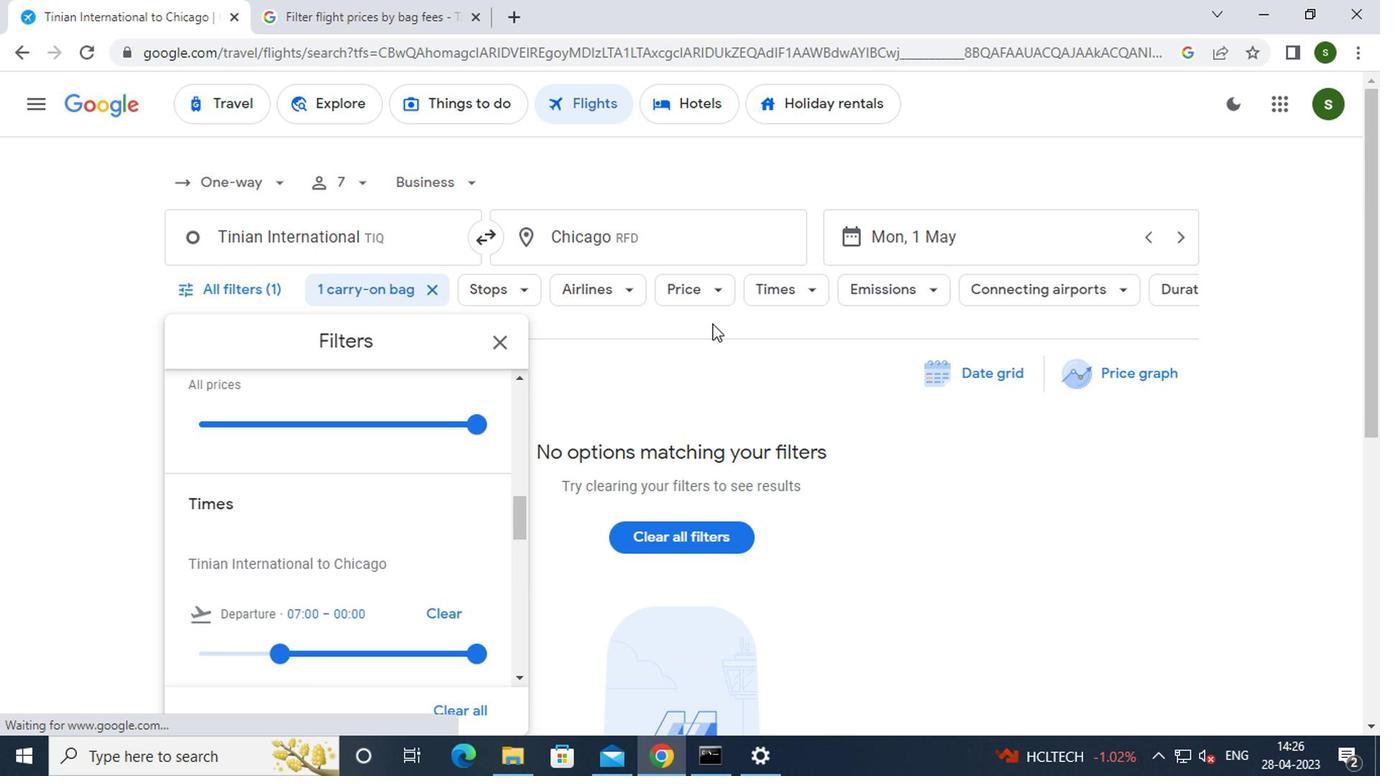 
Action: Mouse pressed left at (637, 363)
Screenshot: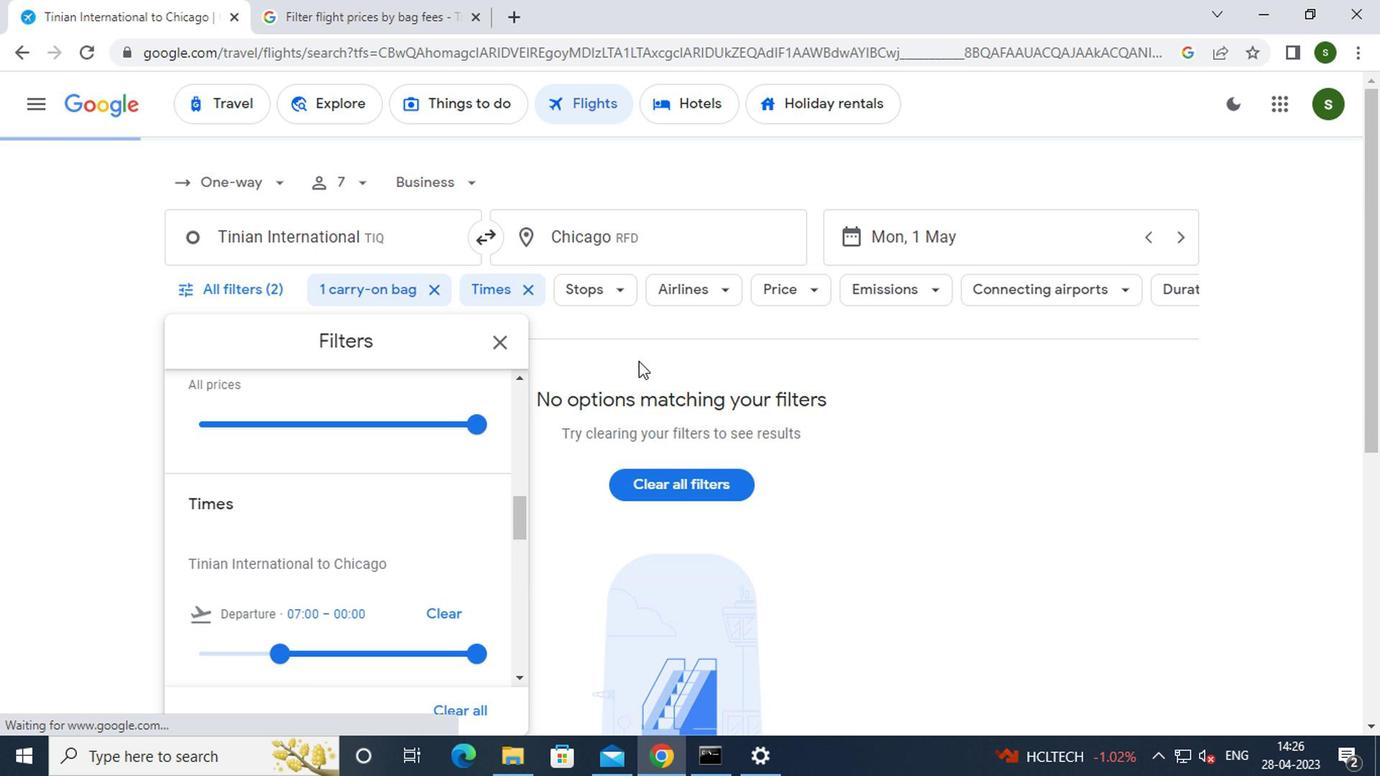 
